 Task: Find connections with filter location Yoro with filter topic #likewith filter profile language English with filter current company Anglo American with filter school CGC College of Engineering, Landran with filter industry Maritime Transportation with filter service category Business Analytics with filter keywords title Product Manager
Action: Mouse moved to (467, 63)
Screenshot: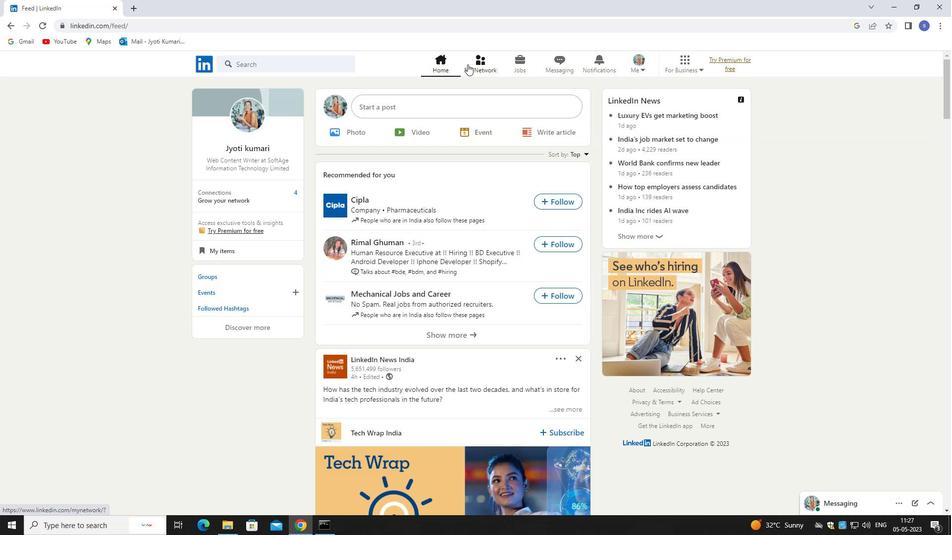 
Action: Mouse pressed left at (467, 63)
Screenshot: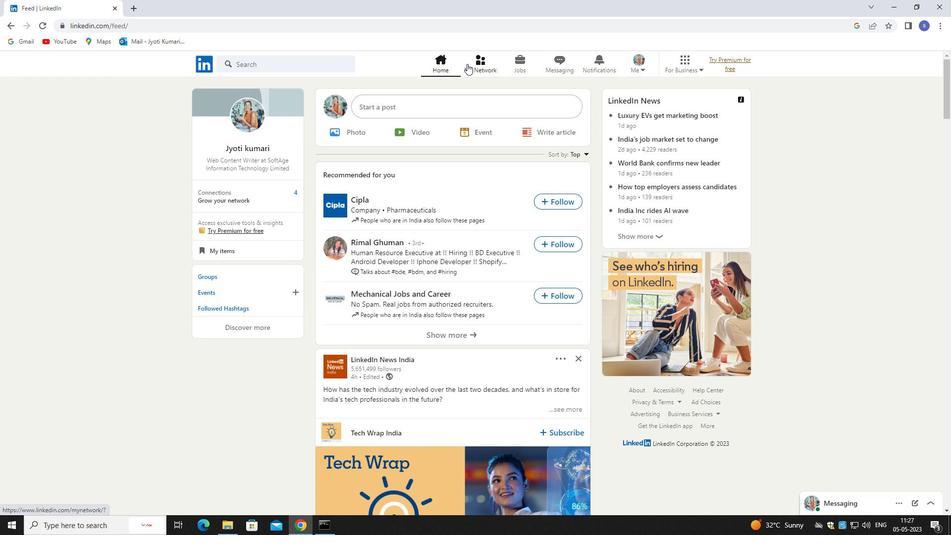 
Action: Mouse pressed left at (467, 63)
Screenshot: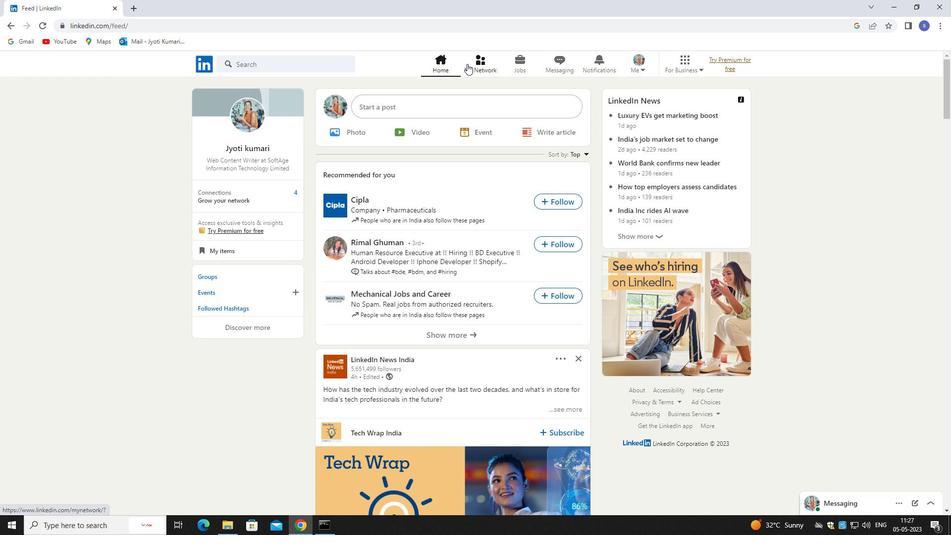 
Action: Mouse moved to (318, 122)
Screenshot: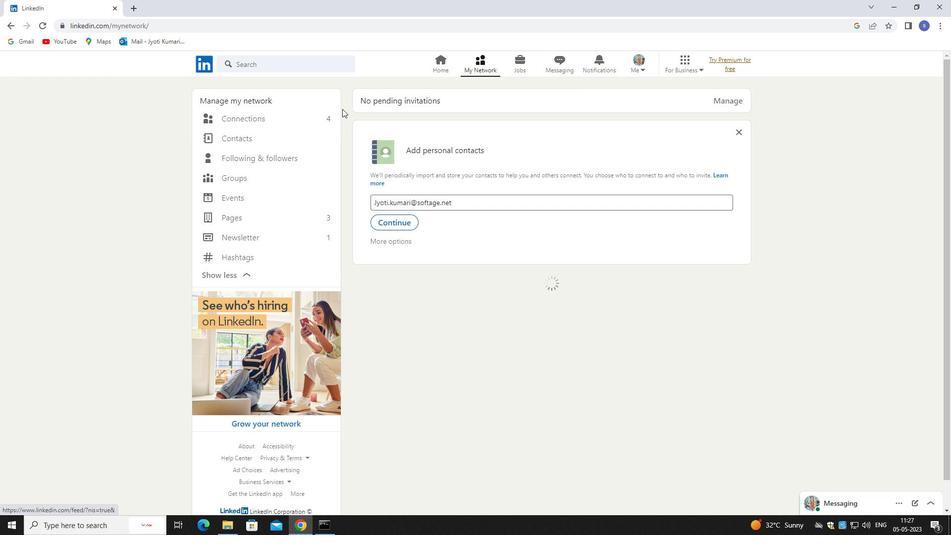 
Action: Mouse pressed left at (318, 122)
Screenshot: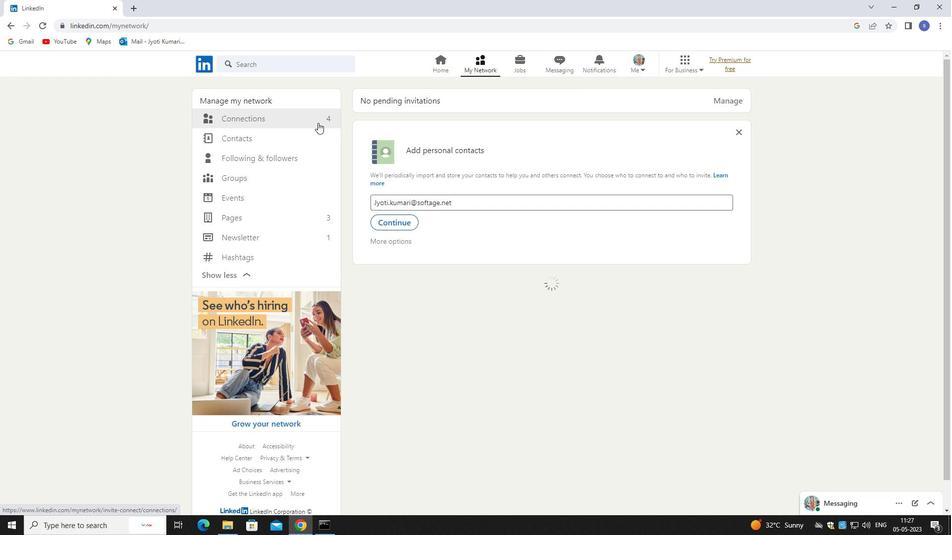 
Action: Mouse moved to (561, 117)
Screenshot: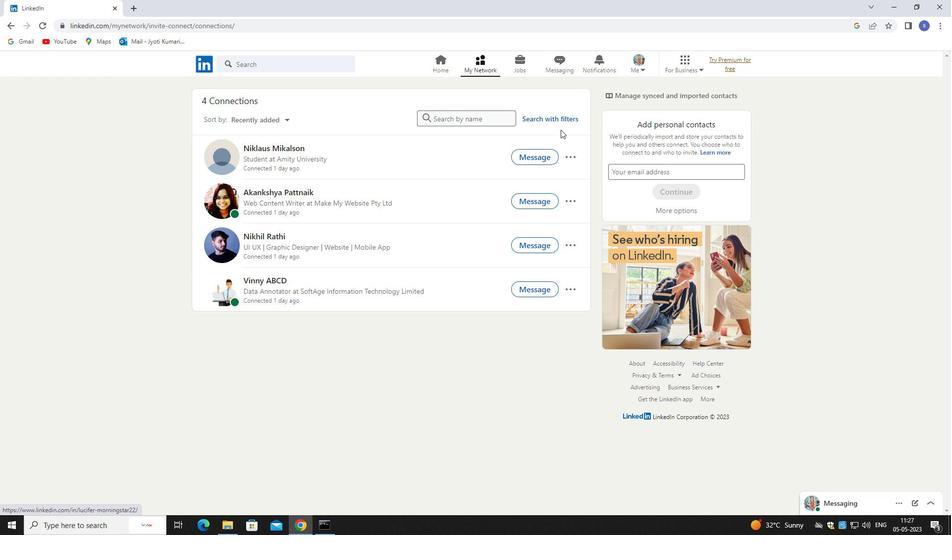 
Action: Mouse pressed left at (561, 117)
Screenshot: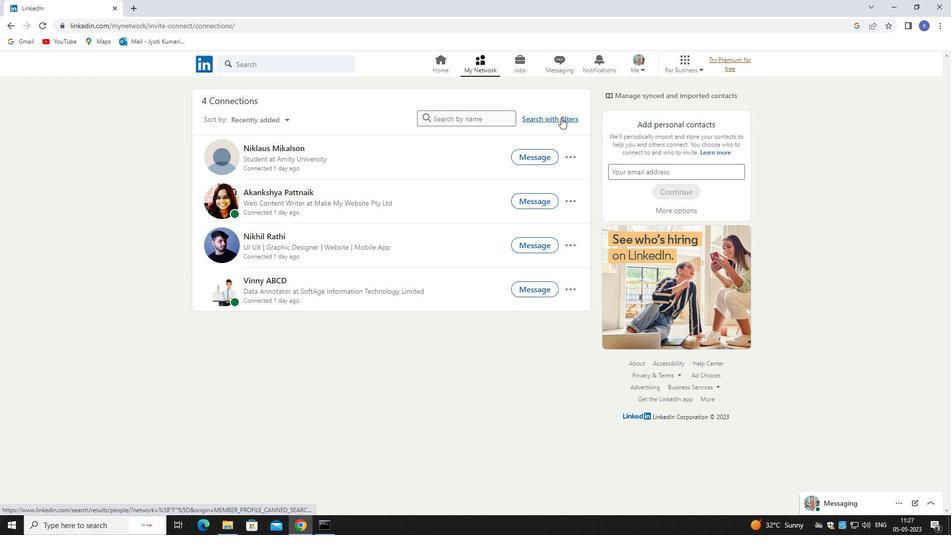 
Action: Mouse moved to (502, 89)
Screenshot: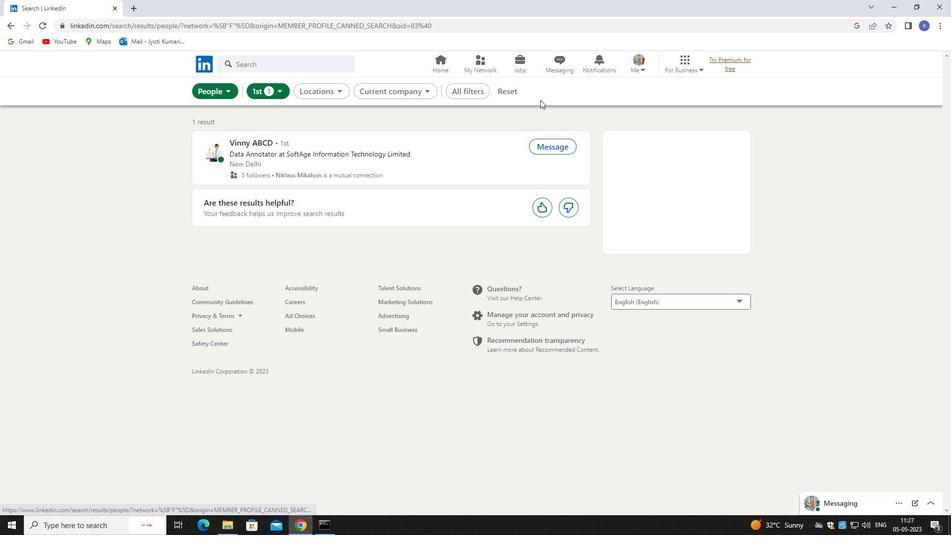 
Action: Mouse pressed left at (502, 89)
Screenshot: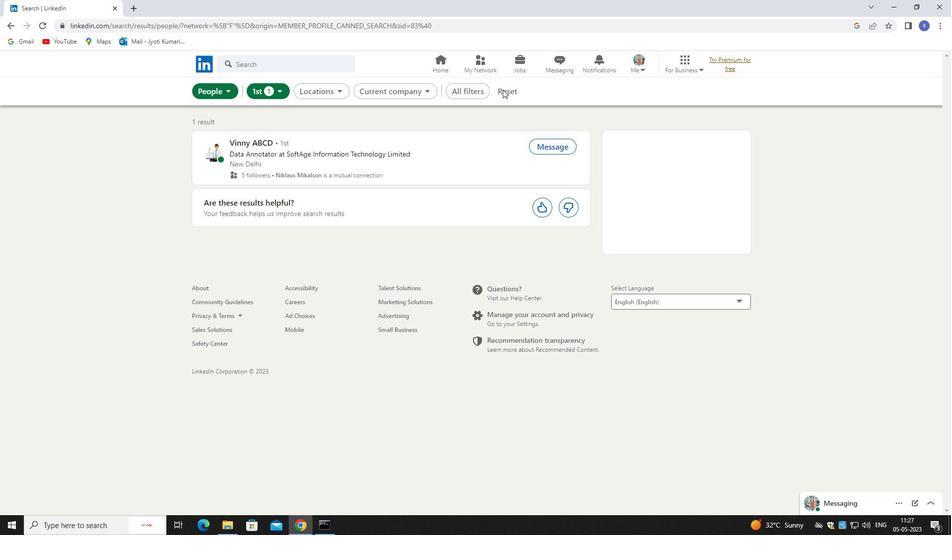 
Action: Mouse moved to (493, 89)
Screenshot: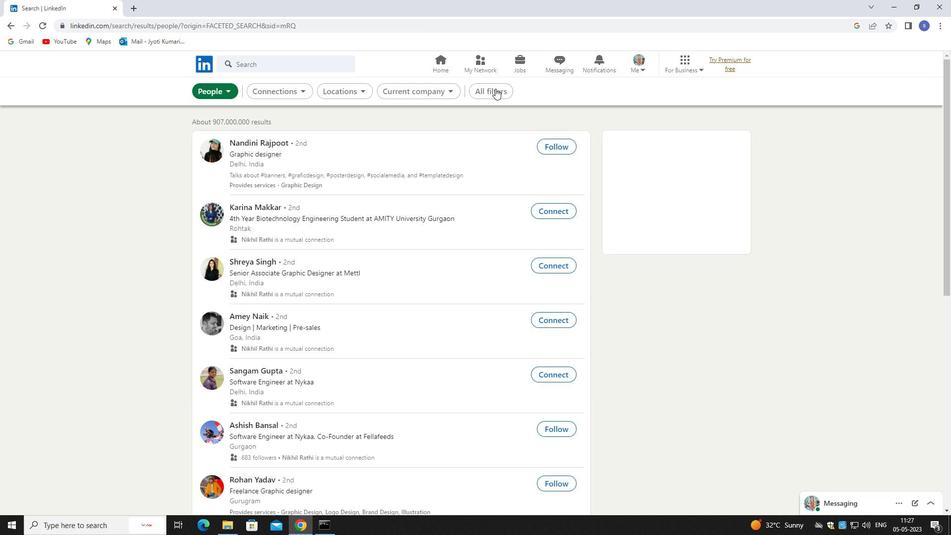 
Action: Mouse pressed left at (493, 89)
Screenshot: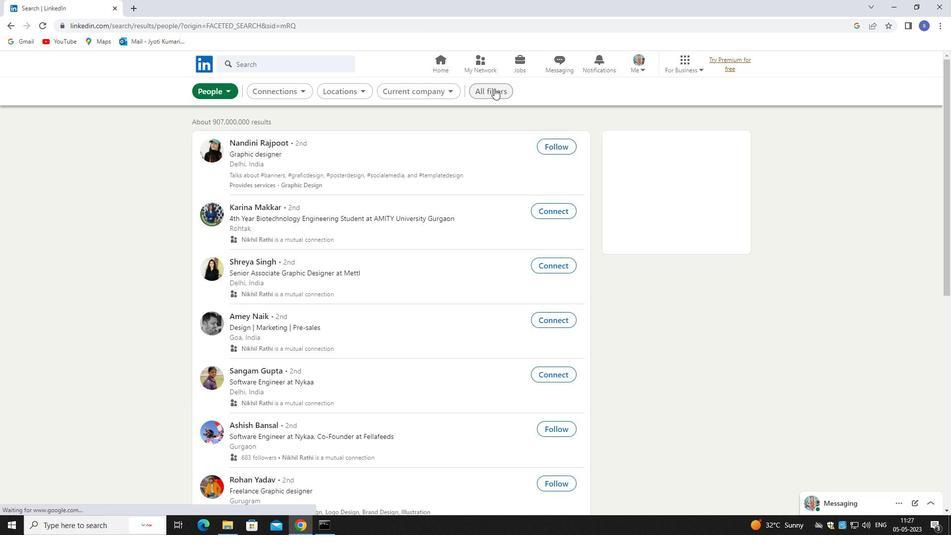 
Action: Mouse moved to (836, 388)
Screenshot: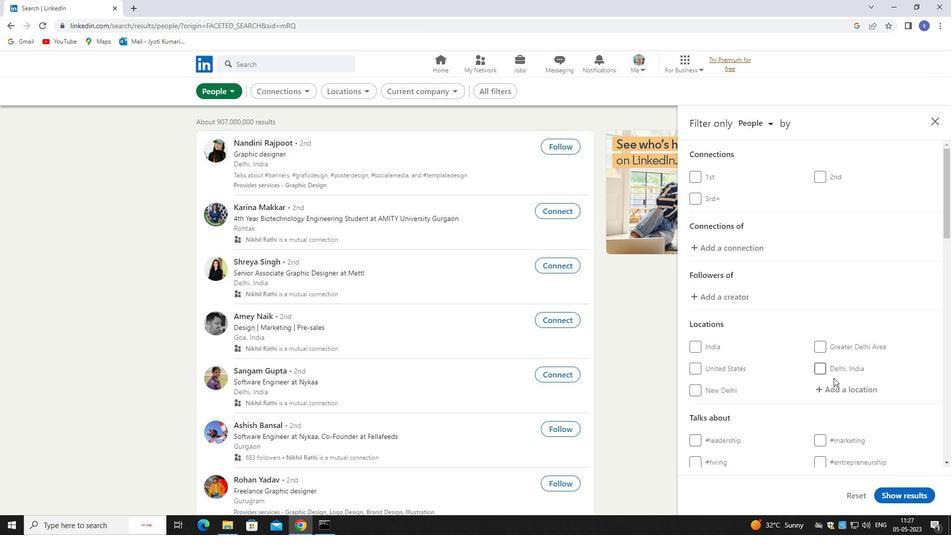 
Action: Mouse pressed left at (836, 388)
Screenshot: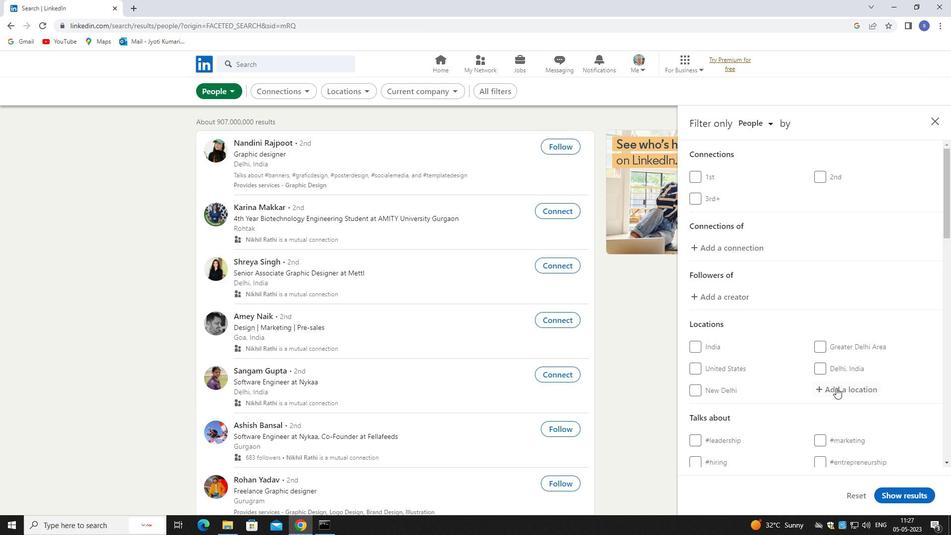 
Action: Mouse moved to (837, 390)
Screenshot: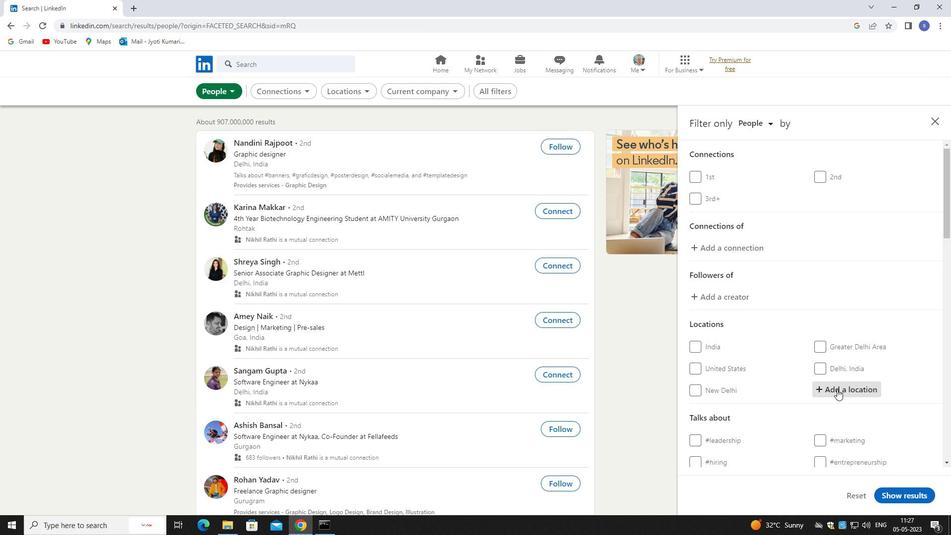 
Action: Key pressed yoro
Screenshot: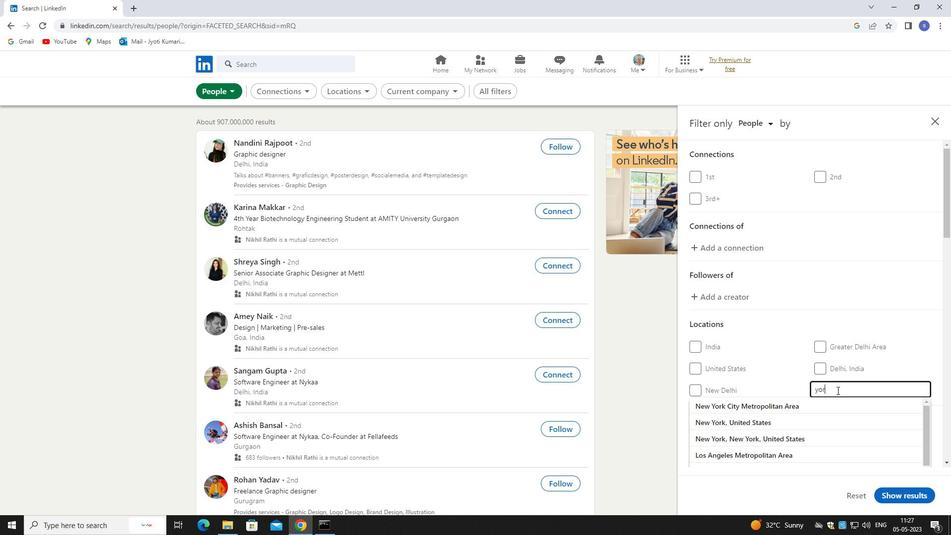 
Action: Mouse moved to (834, 409)
Screenshot: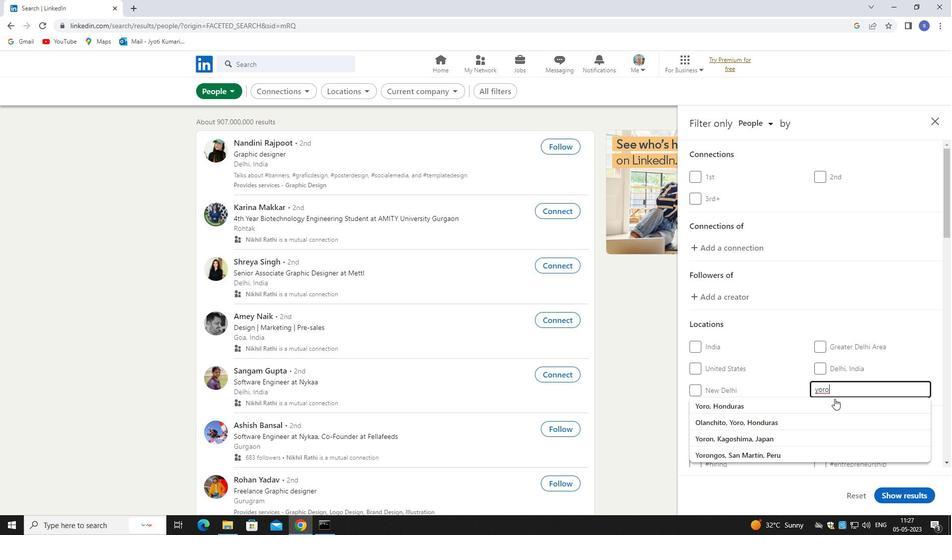 
Action: Mouse pressed left at (834, 409)
Screenshot: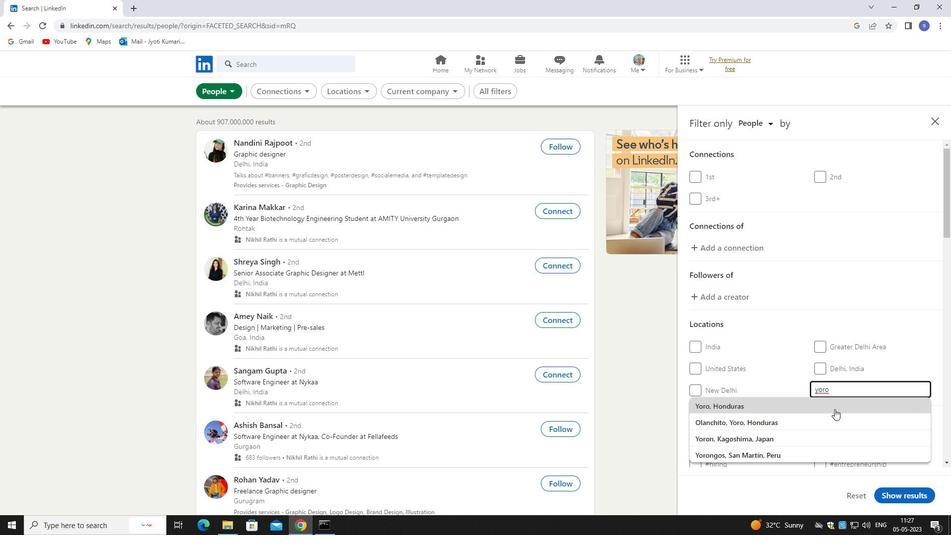 
Action: Mouse scrolled (834, 408) with delta (0, 0)
Screenshot: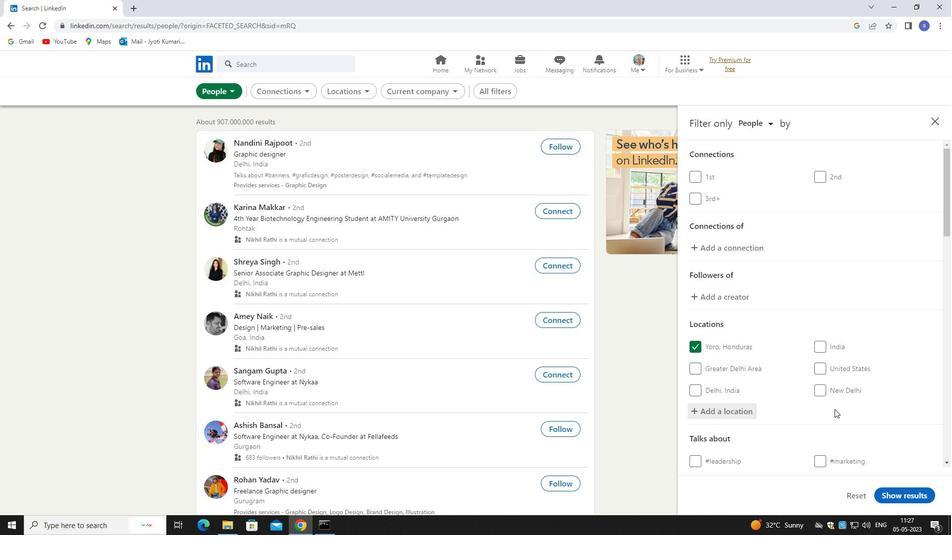 
Action: Mouse scrolled (834, 408) with delta (0, 0)
Screenshot: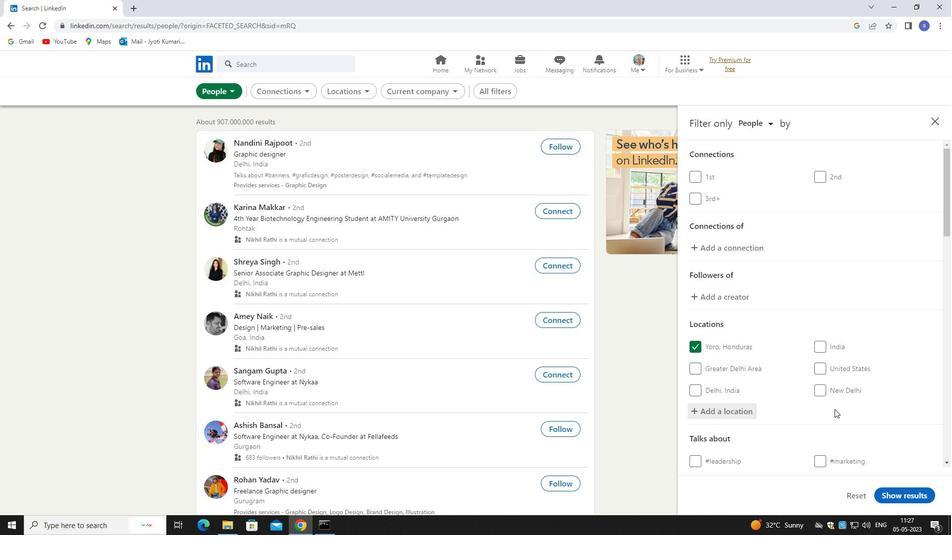 
Action: Mouse moved to (835, 407)
Screenshot: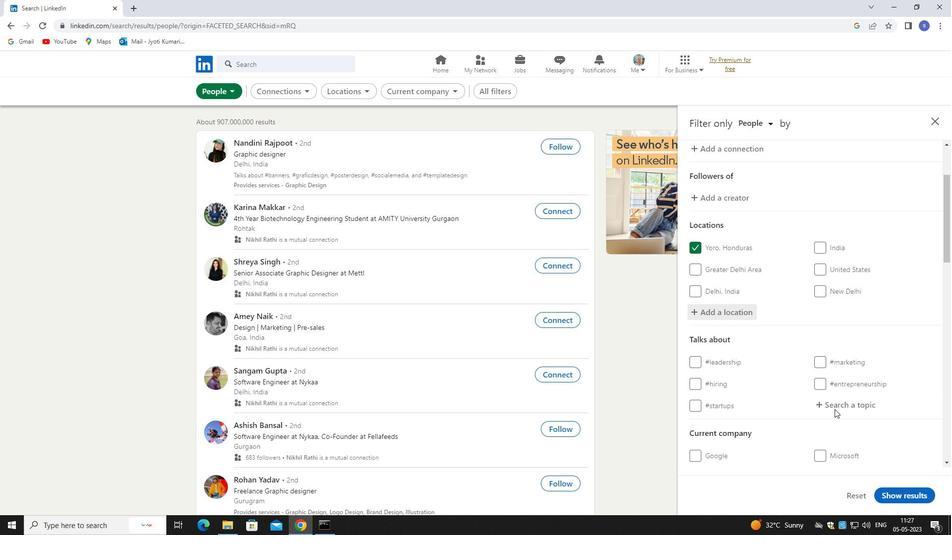 
Action: Mouse pressed left at (835, 407)
Screenshot: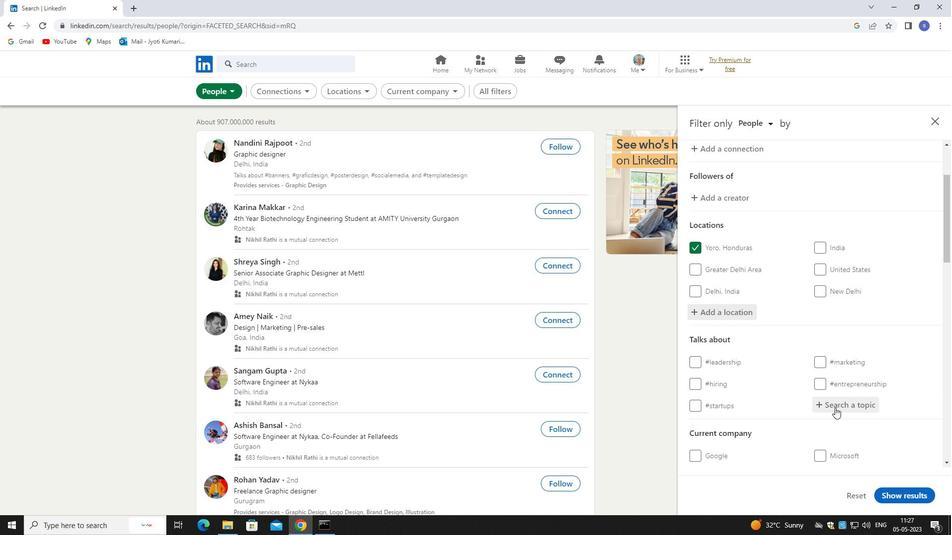 
Action: Key pressed like
Screenshot: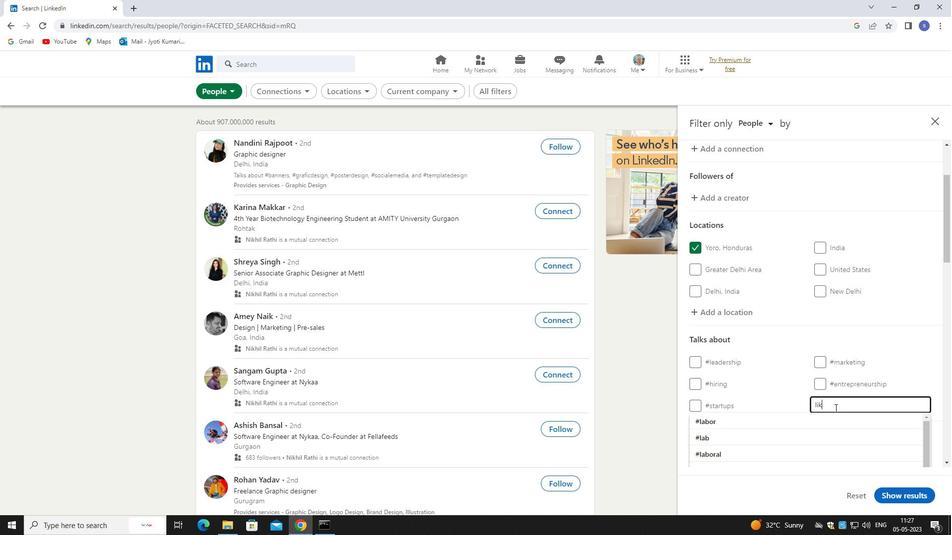 
Action: Mouse moved to (824, 416)
Screenshot: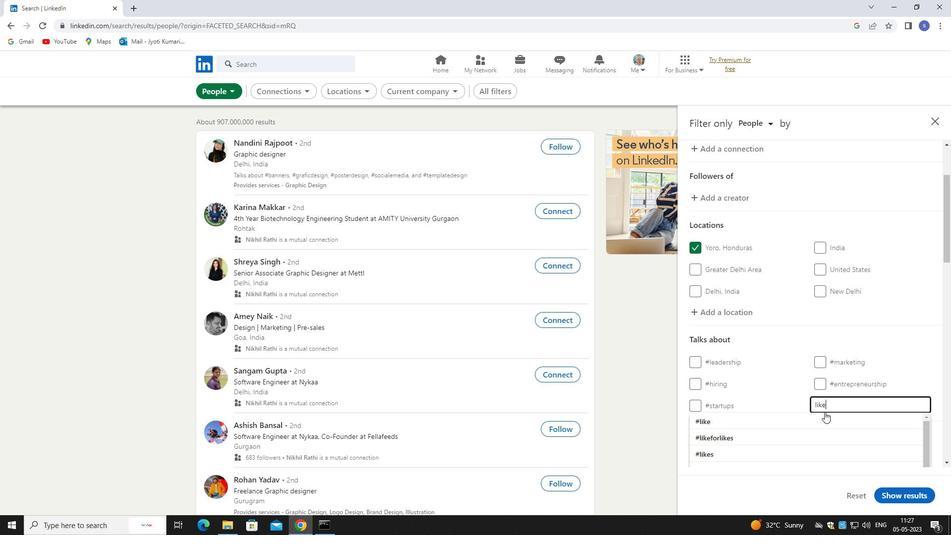 
Action: Mouse pressed left at (824, 416)
Screenshot: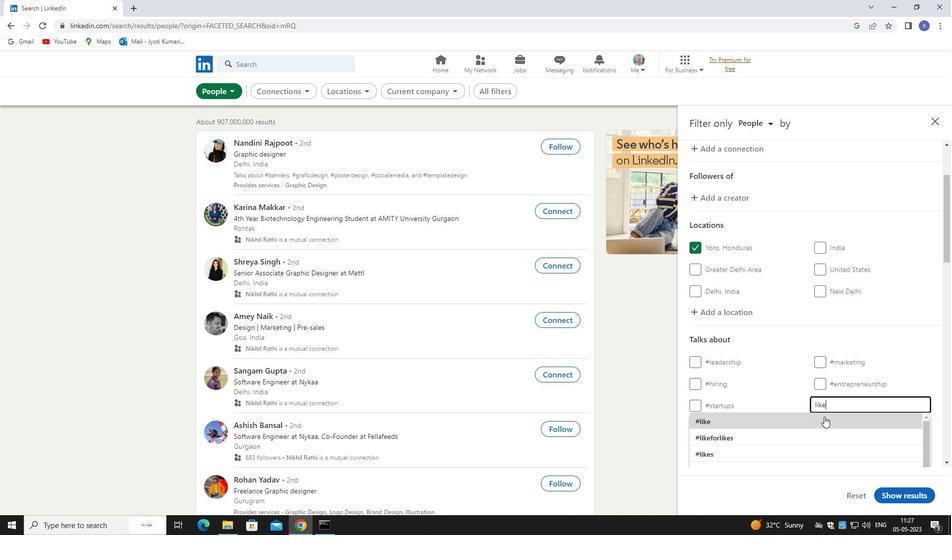 
Action: Mouse scrolled (824, 416) with delta (0, 0)
Screenshot: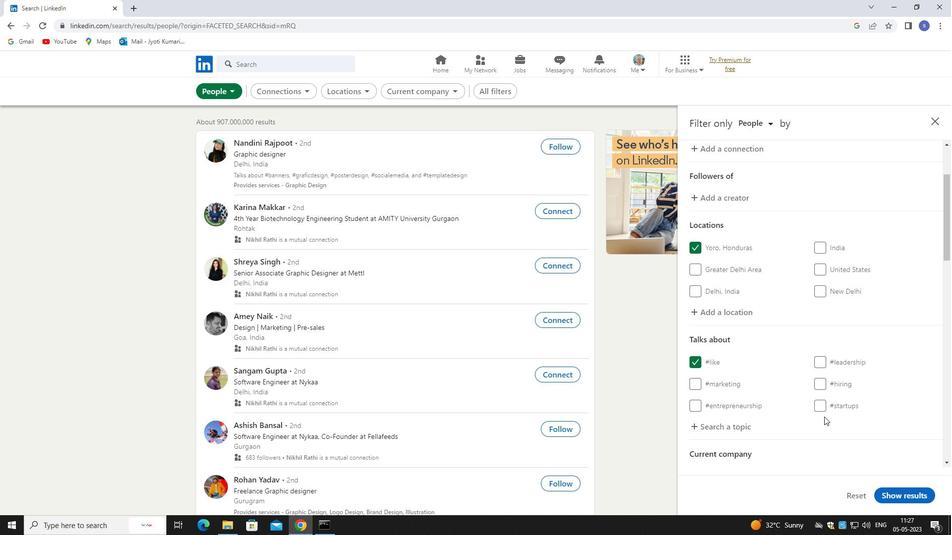 
Action: Mouse scrolled (824, 416) with delta (0, 0)
Screenshot: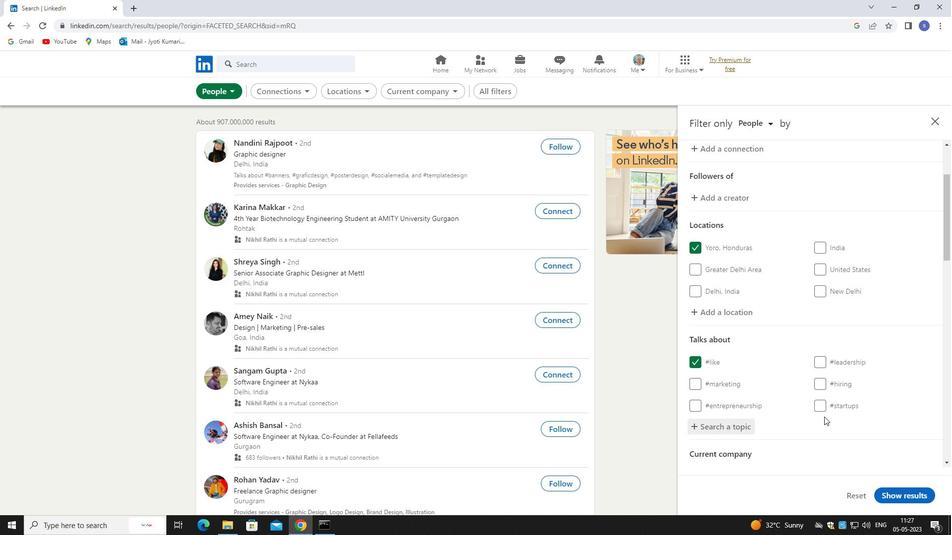
Action: Mouse scrolled (824, 416) with delta (0, 0)
Screenshot: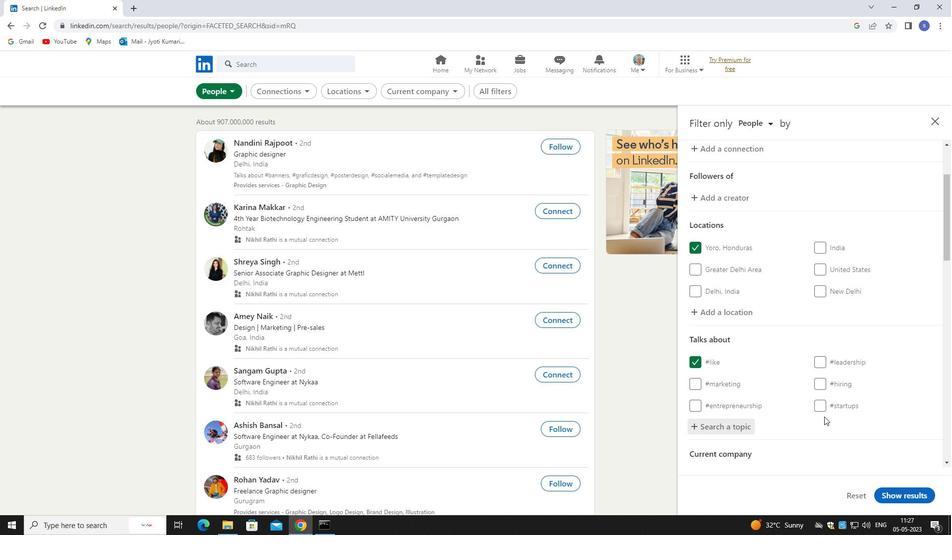 
Action: Mouse scrolled (824, 416) with delta (0, 0)
Screenshot: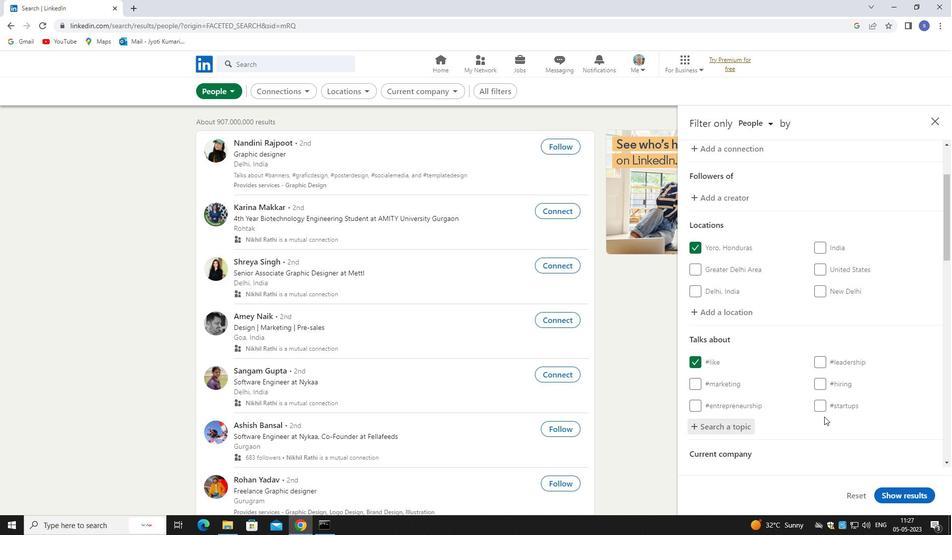 
Action: Mouse scrolled (824, 416) with delta (0, 0)
Screenshot: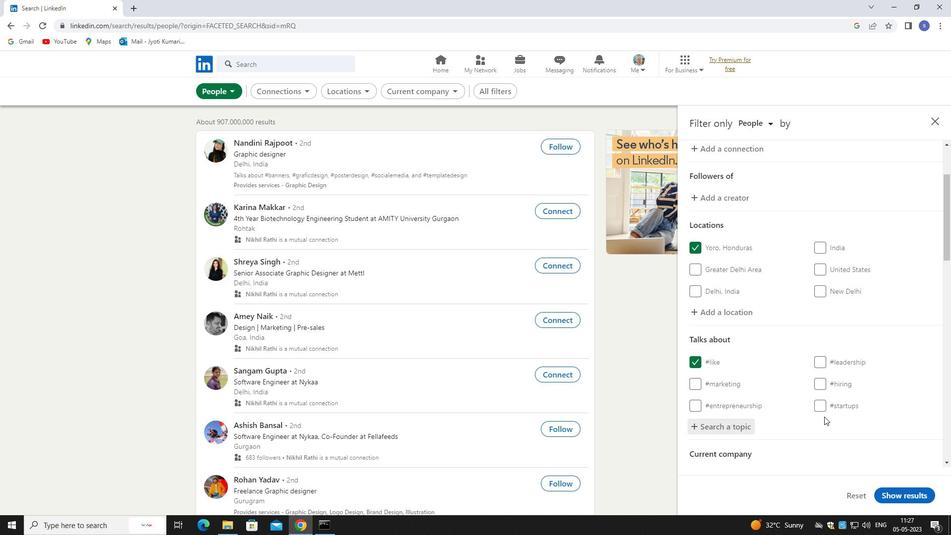 
Action: Mouse moved to (864, 271)
Screenshot: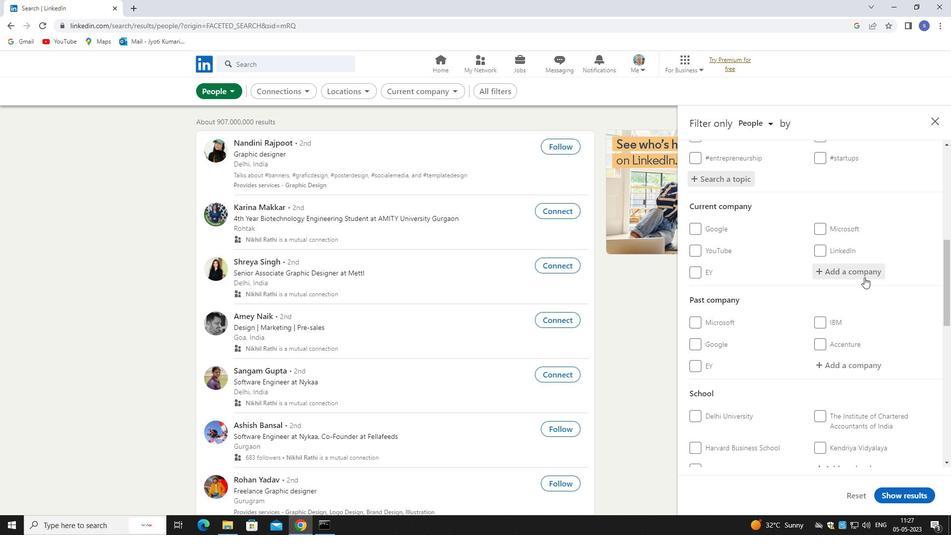 
Action: Mouse pressed left at (864, 271)
Screenshot: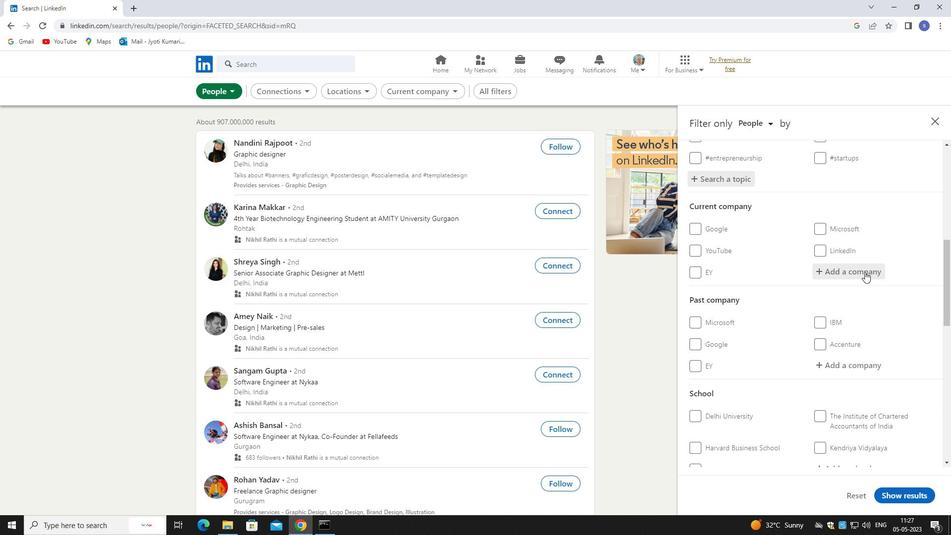 
Action: Key pressed anglo
Screenshot: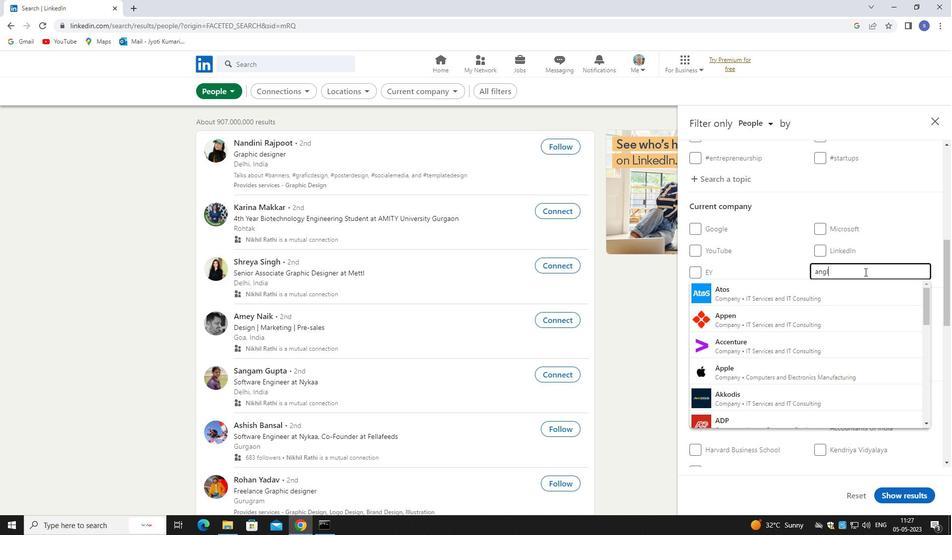 
Action: Mouse moved to (863, 296)
Screenshot: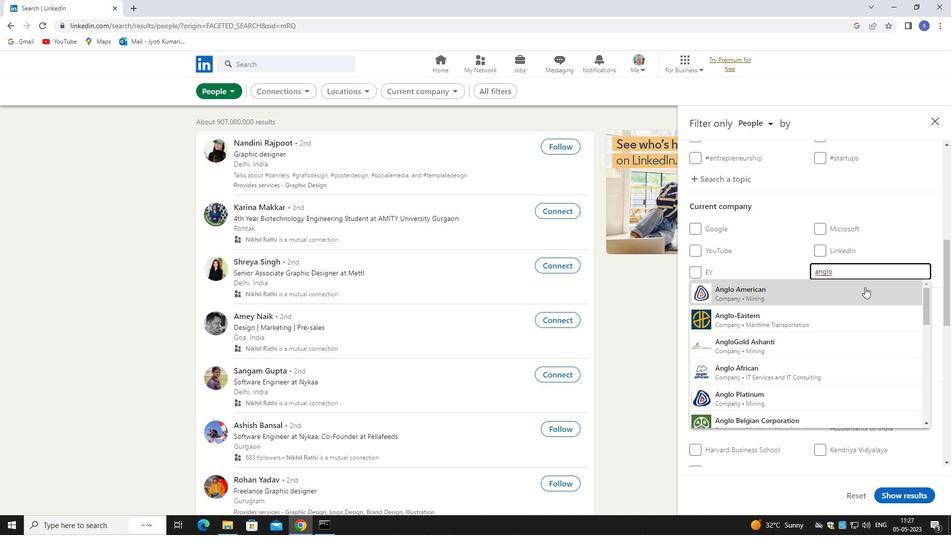 
Action: Mouse pressed left at (863, 296)
Screenshot: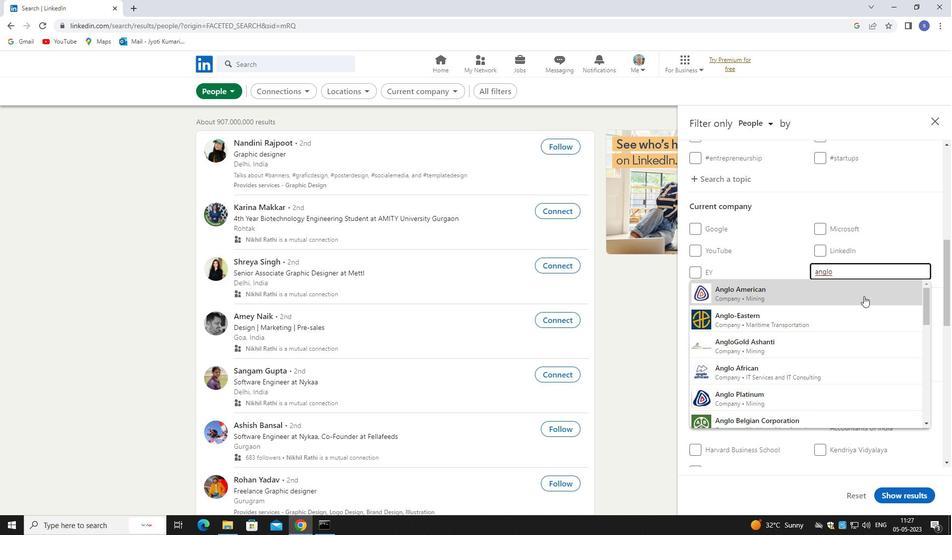 
Action: Mouse moved to (860, 296)
Screenshot: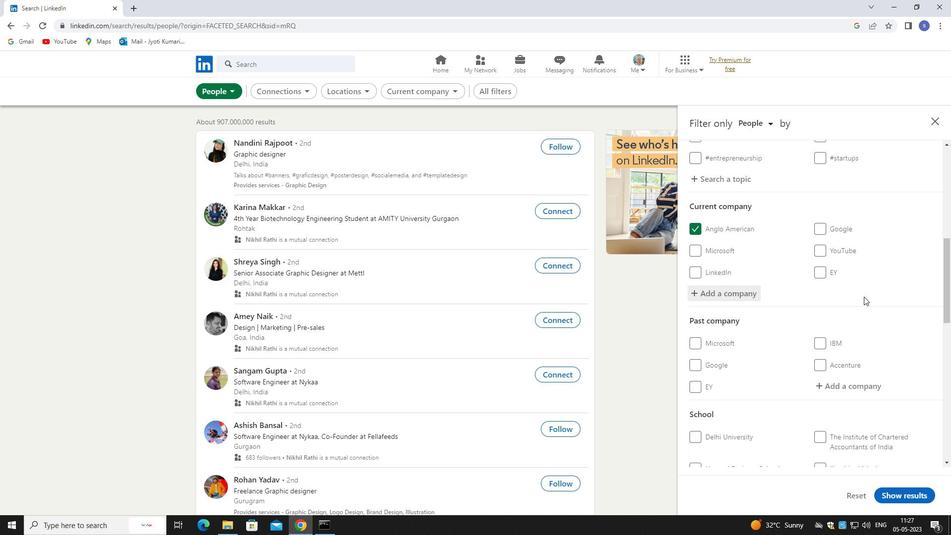 
Action: Mouse scrolled (860, 296) with delta (0, 0)
Screenshot: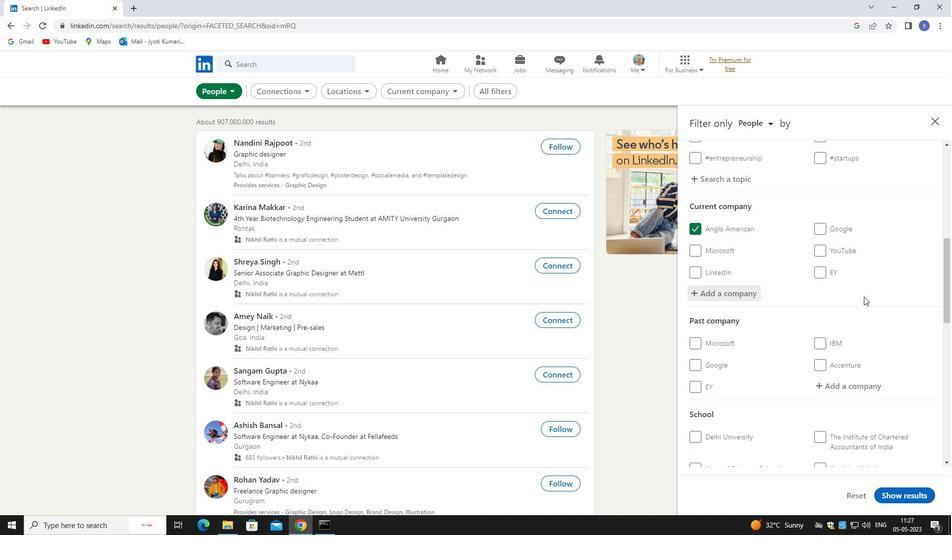 
Action: Mouse scrolled (860, 296) with delta (0, 0)
Screenshot: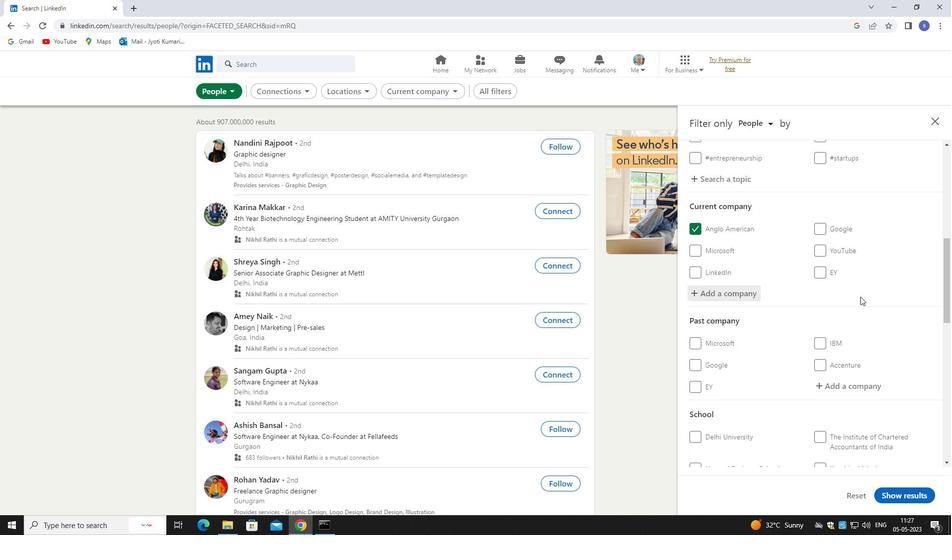 
Action: Mouse moved to (859, 303)
Screenshot: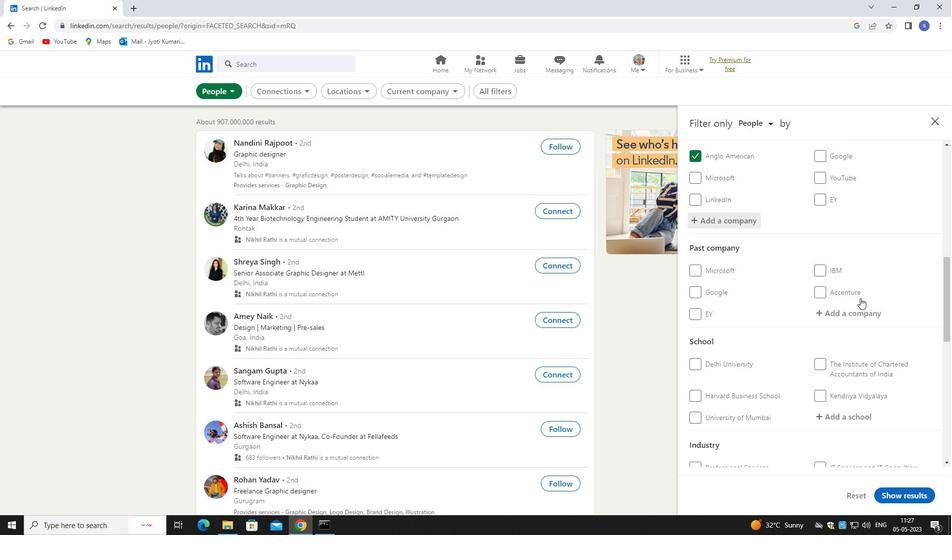
Action: Mouse scrolled (859, 302) with delta (0, 0)
Screenshot: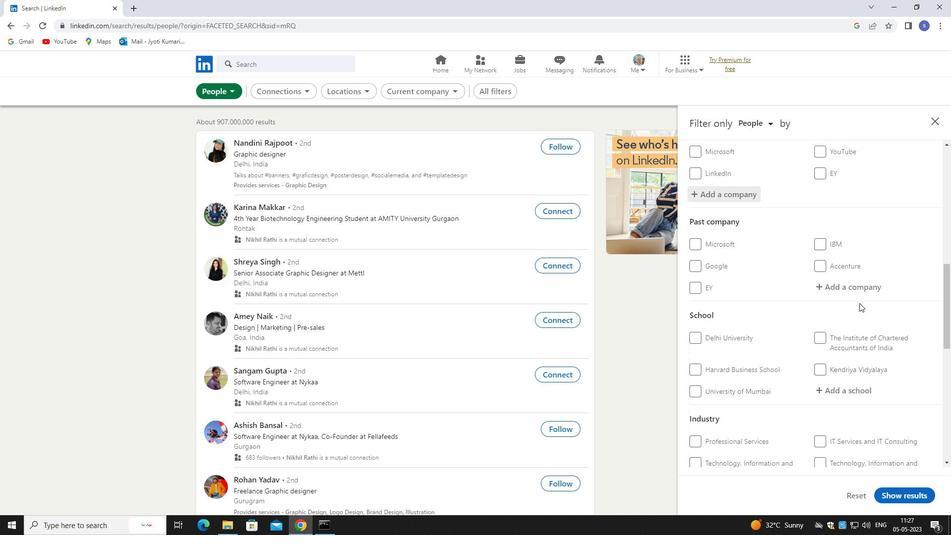 
Action: Mouse moved to (858, 305)
Screenshot: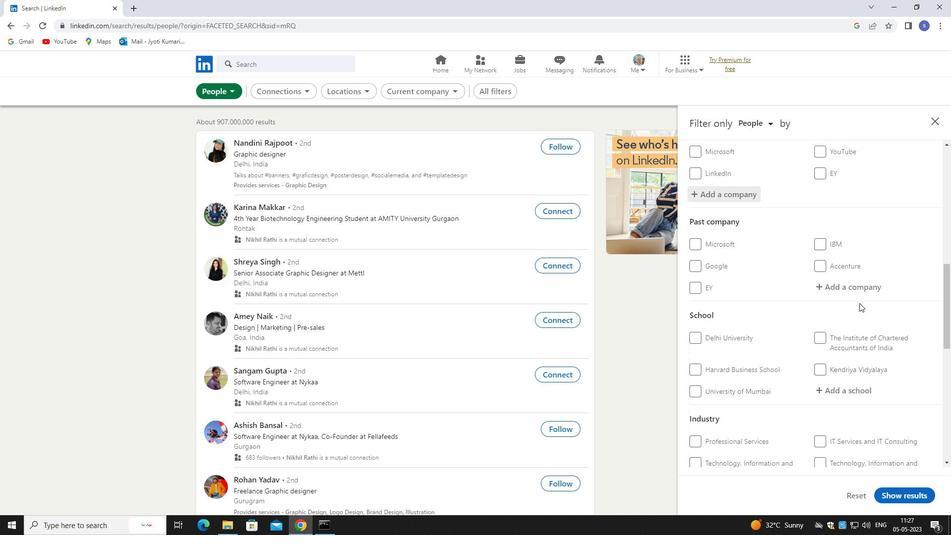 
Action: Mouse scrolled (858, 305) with delta (0, 0)
Screenshot: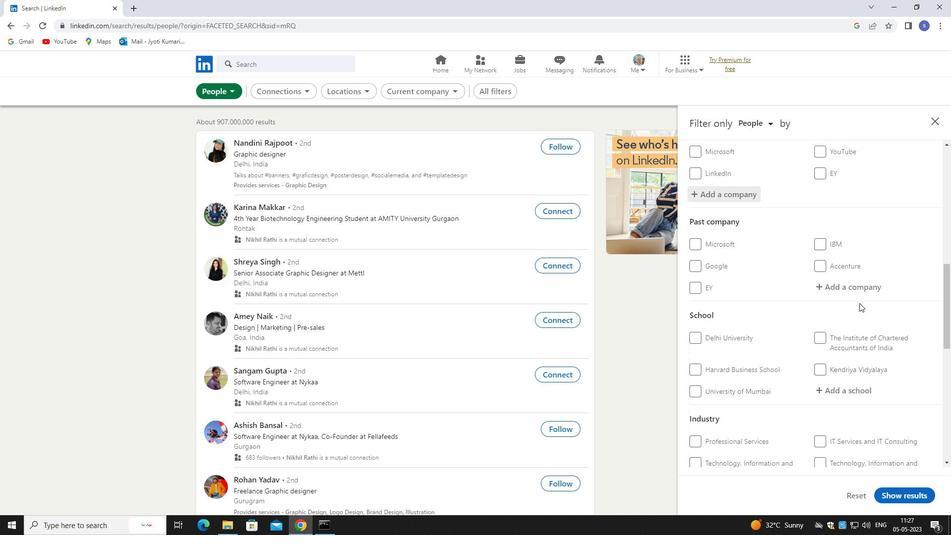 
Action: Mouse moved to (853, 295)
Screenshot: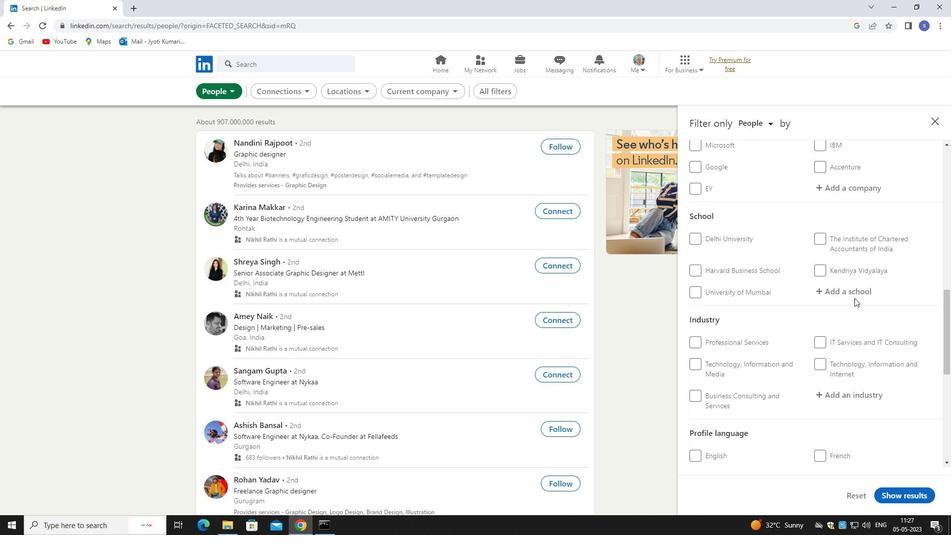 
Action: Mouse pressed left at (853, 295)
Screenshot: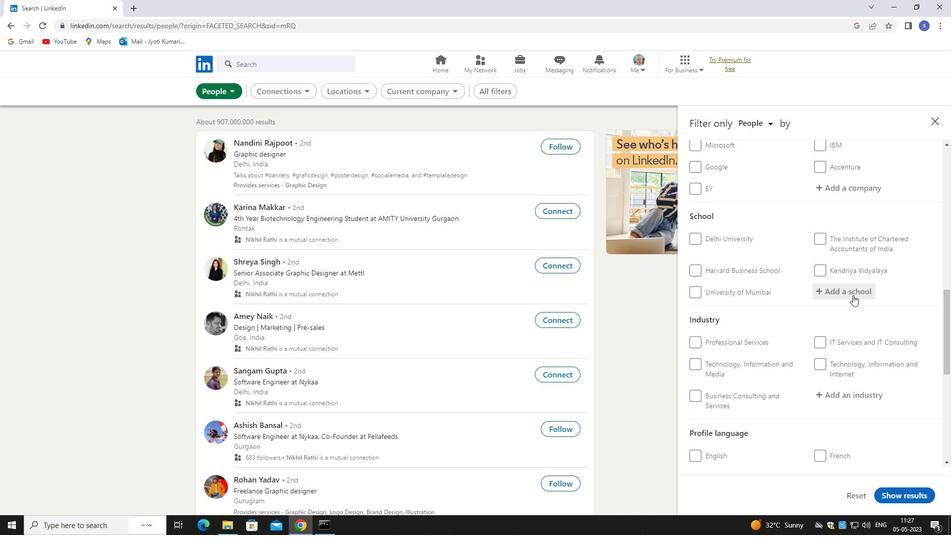 
Action: Mouse moved to (846, 291)
Screenshot: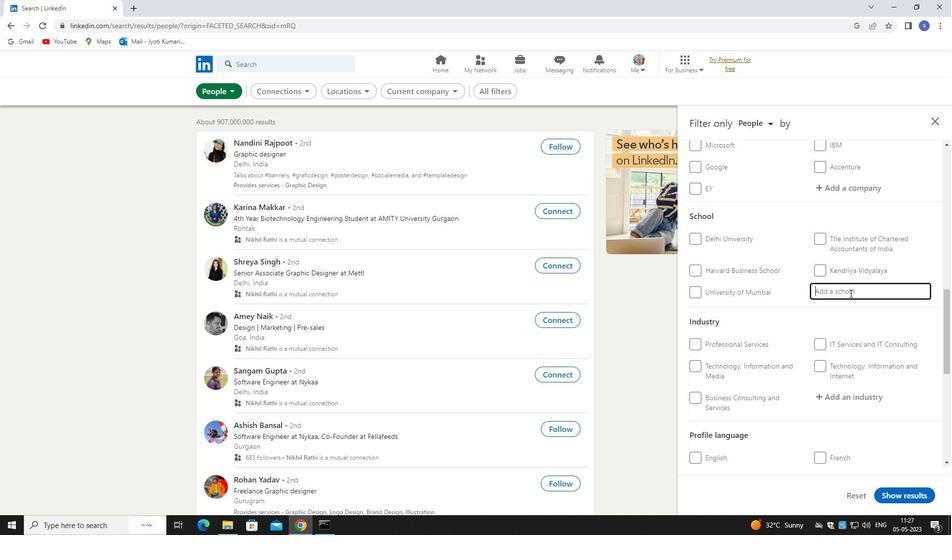 
Action: Key pressed cgc
Screenshot: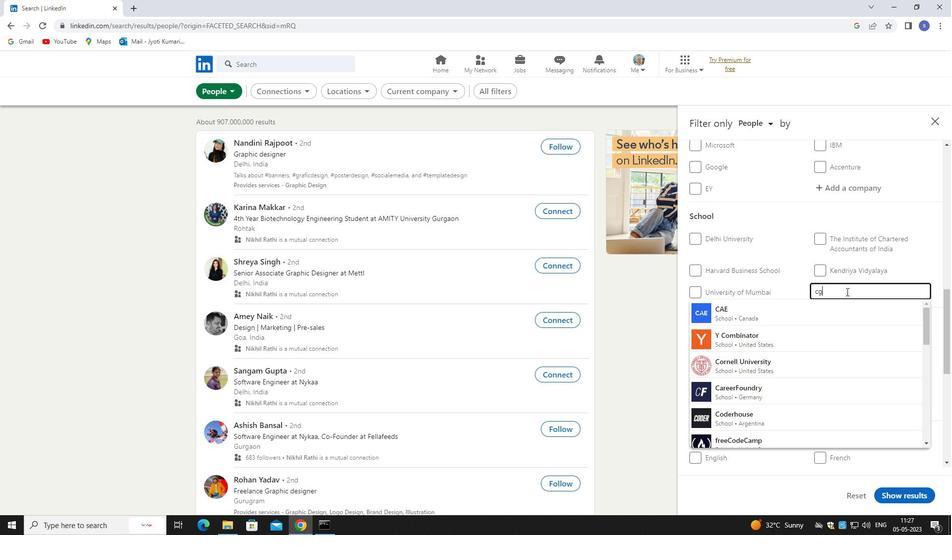 
Action: Mouse moved to (845, 334)
Screenshot: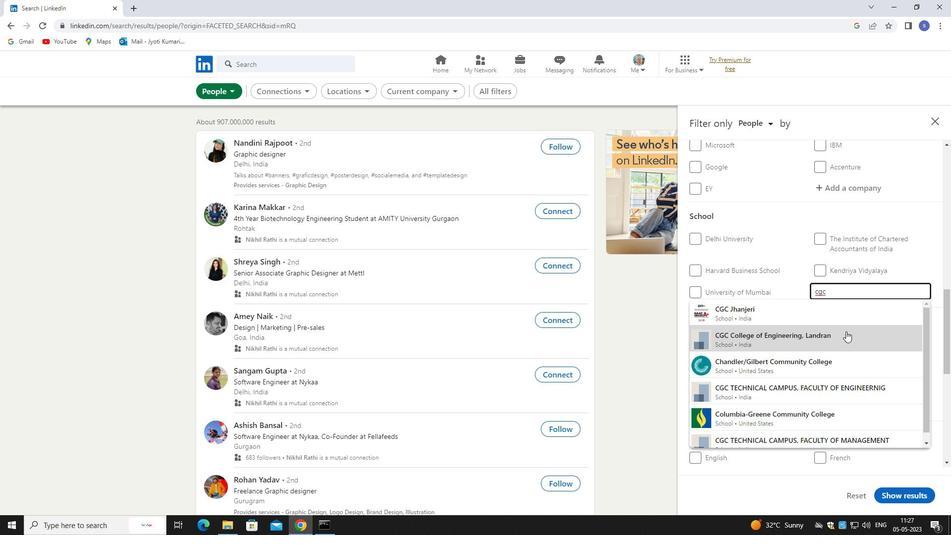 
Action: Mouse pressed left at (845, 334)
Screenshot: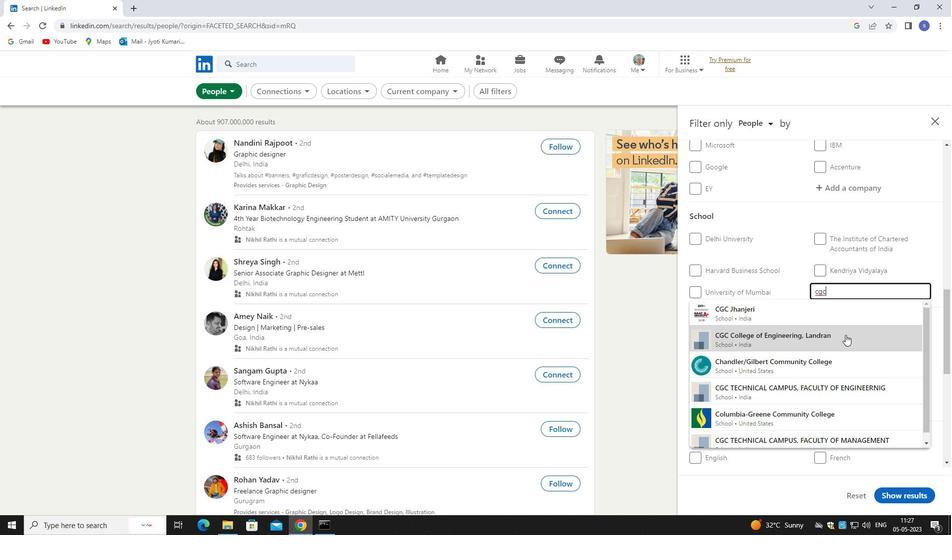 
Action: Mouse scrolled (845, 334) with delta (0, 0)
Screenshot: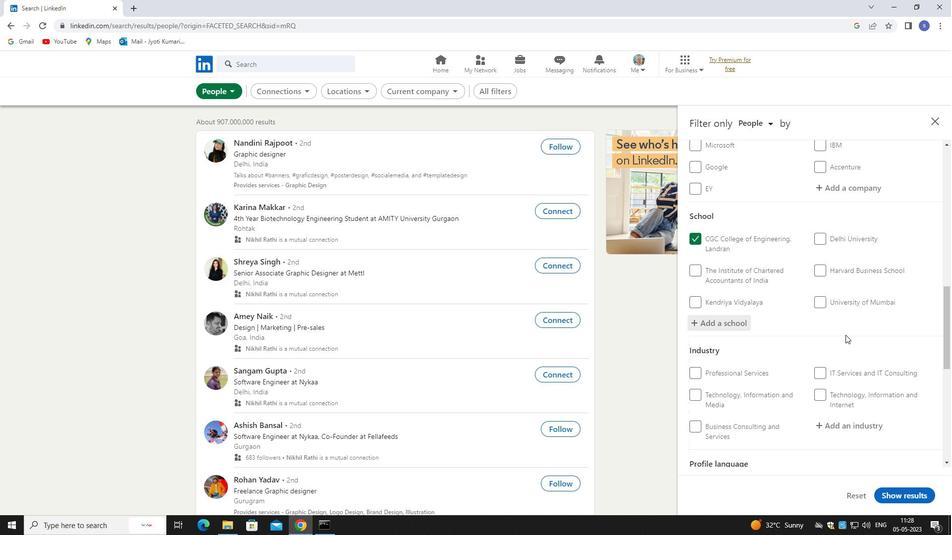 
Action: Mouse scrolled (845, 334) with delta (0, 0)
Screenshot: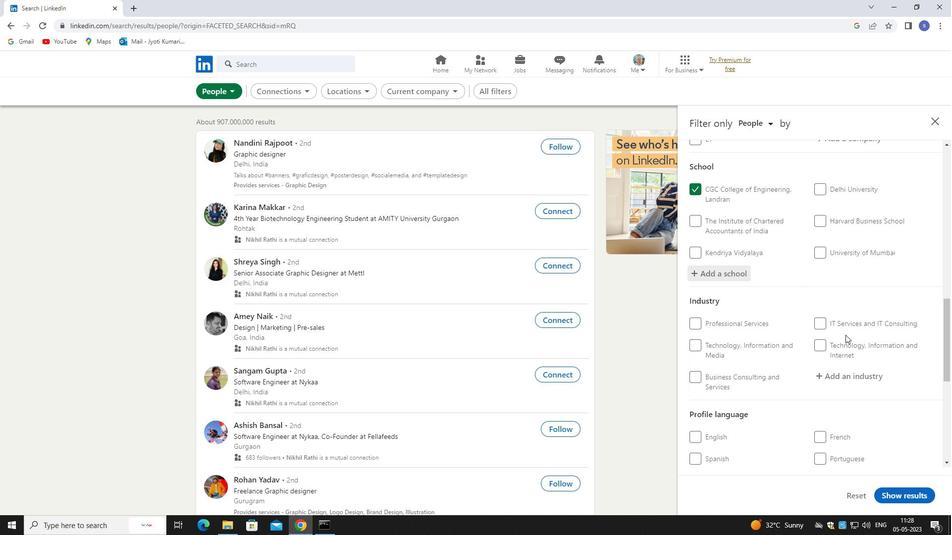 
Action: Mouse scrolled (845, 334) with delta (0, 0)
Screenshot: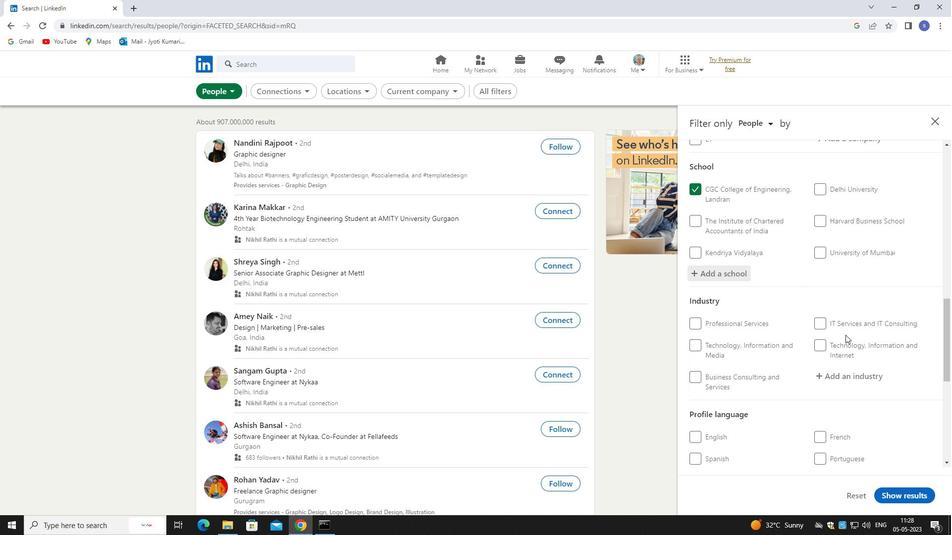
Action: Mouse moved to (874, 272)
Screenshot: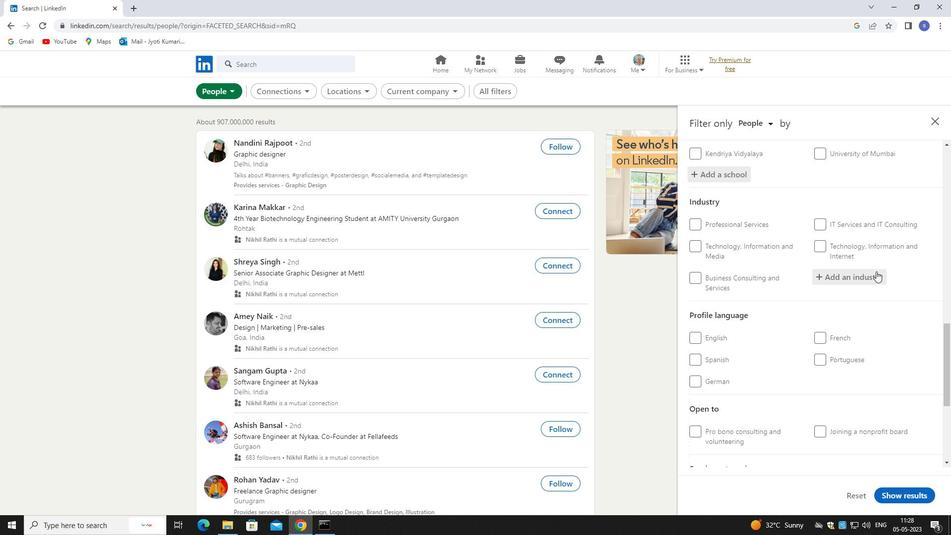 
Action: Mouse pressed left at (874, 272)
Screenshot: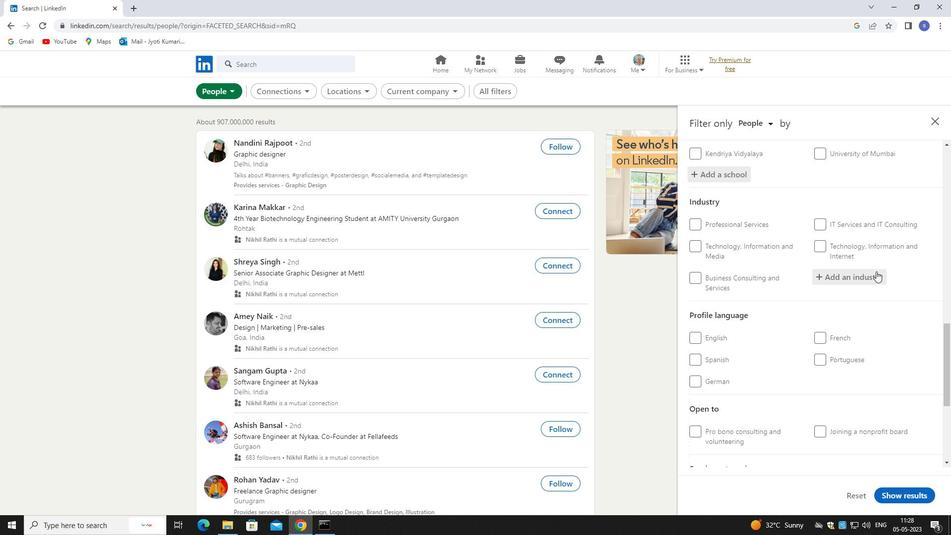 
Action: Mouse moved to (872, 273)
Screenshot: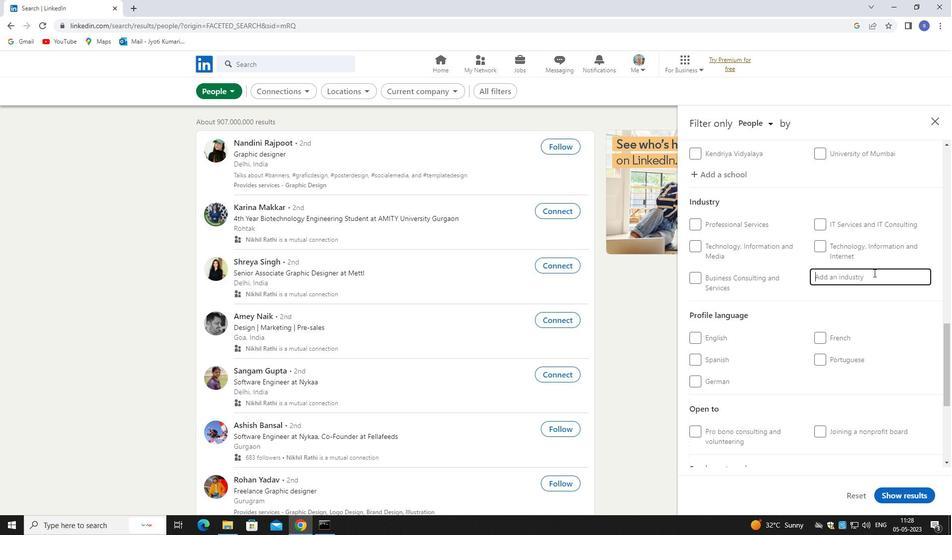 
Action: Key pressed marti<Key.backspace><Key.backspace>it
Screenshot: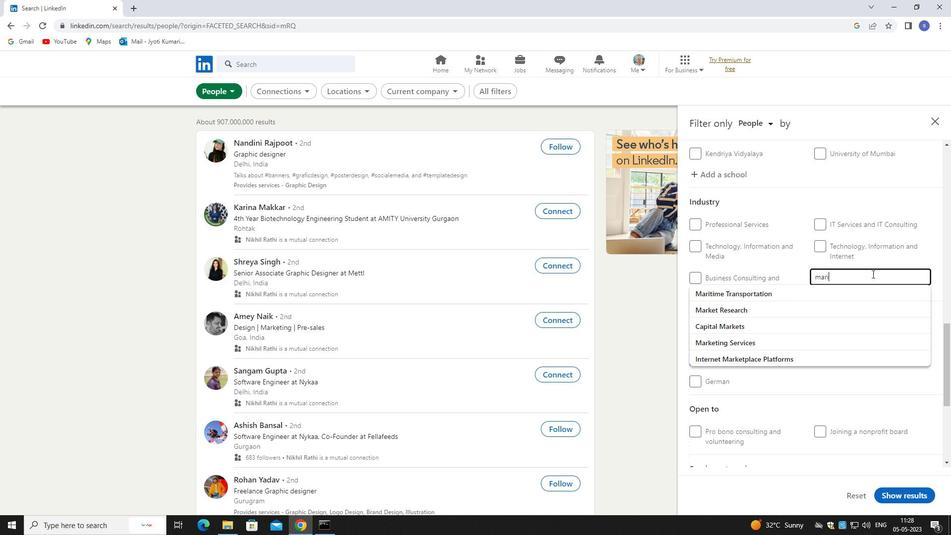 
Action: Mouse moved to (831, 291)
Screenshot: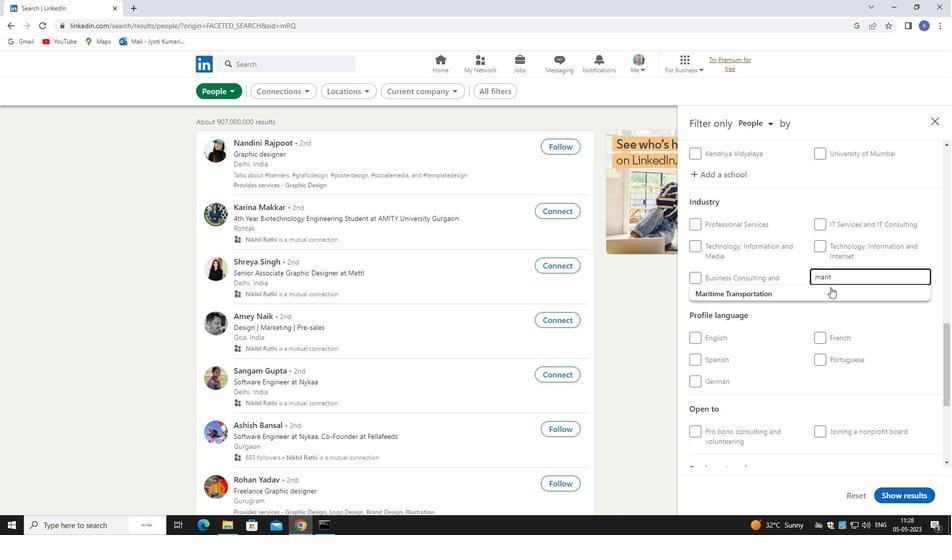 
Action: Mouse pressed left at (831, 291)
Screenshot: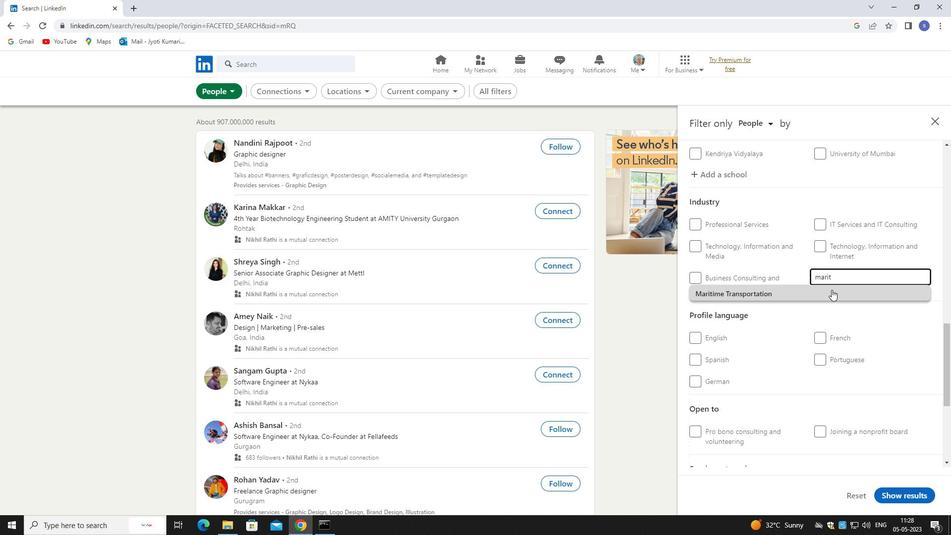 
Action: Mouse scrolled (831, 290) with delta (0, 0)
Screenshot: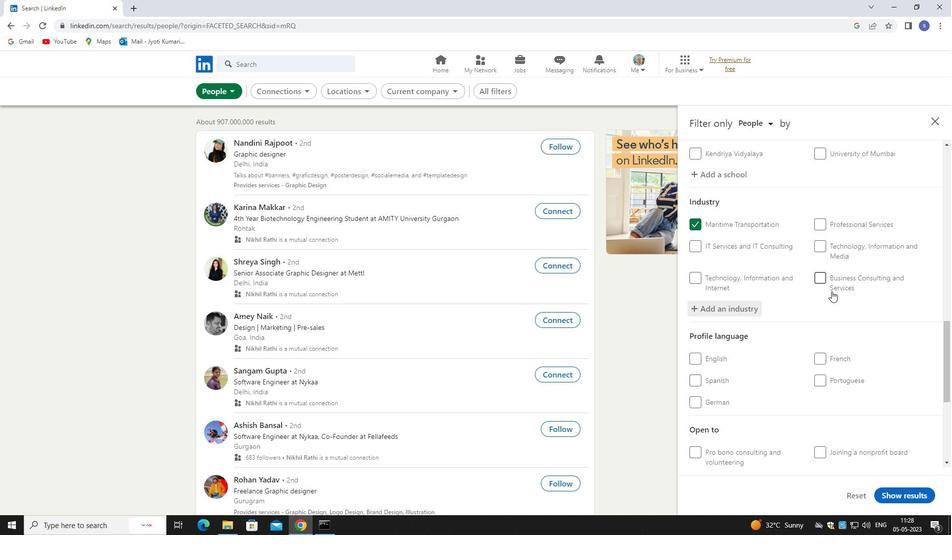 
Action: Mouse scrolled (831, 290) with delta (0, 0)
Screenshot: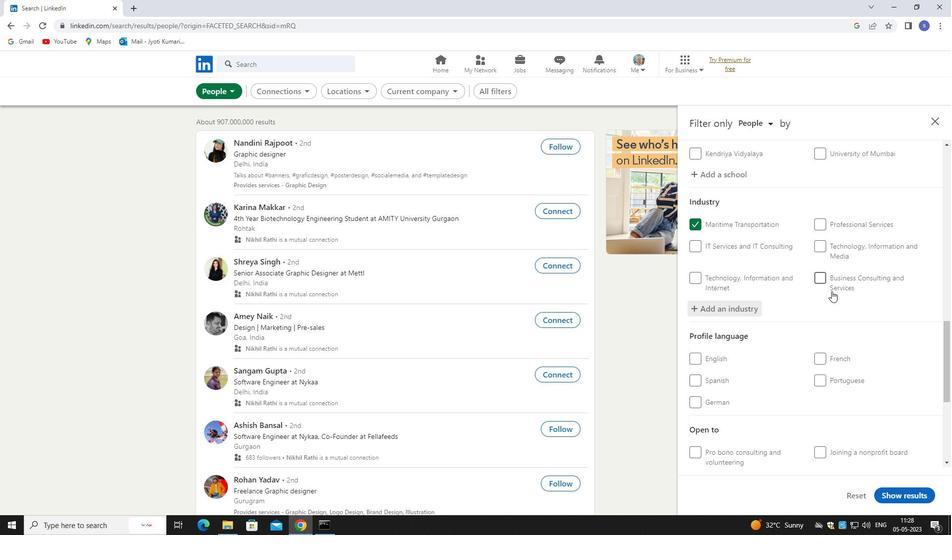 
Action: Mouse moved to (845, 456)
Screenshot: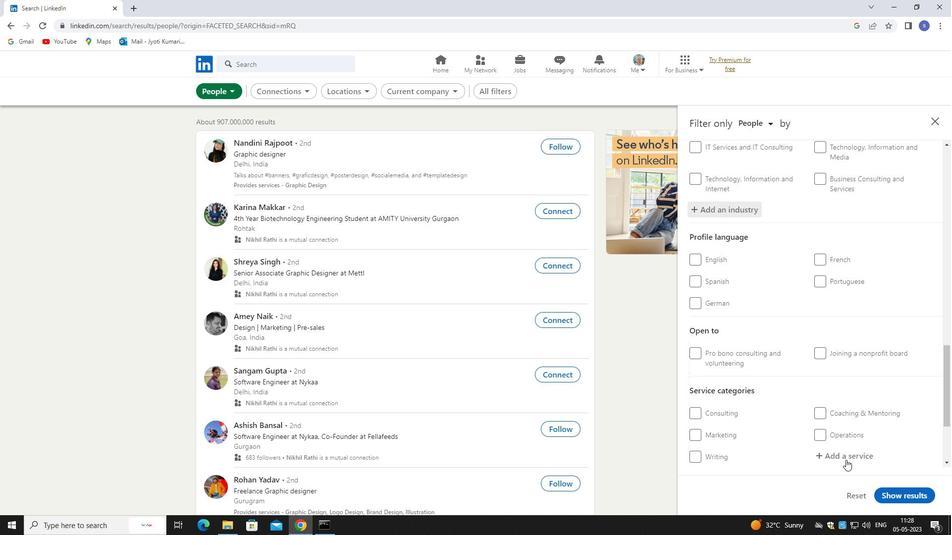 
Action: Mouse pressed left at (845, 456)
Screenshot: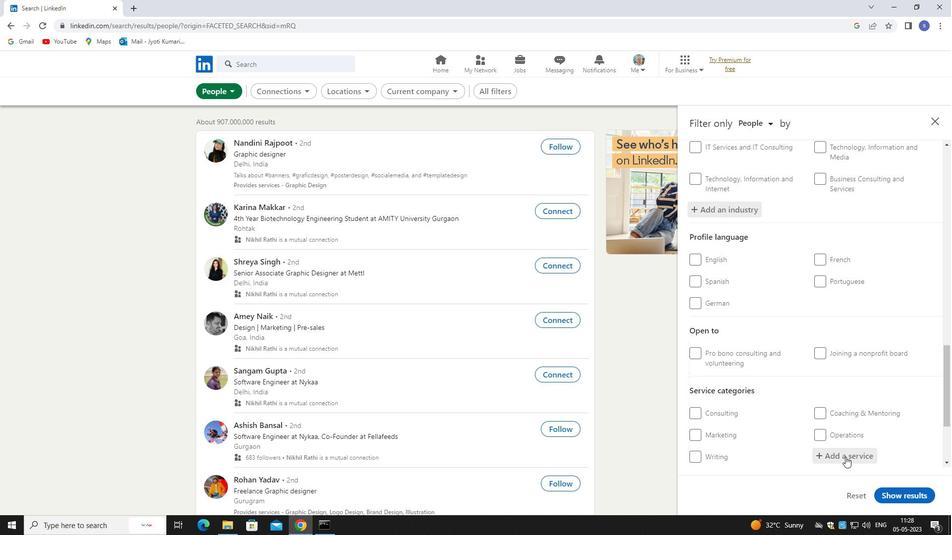 
Action: Key pressed business
Screenshot: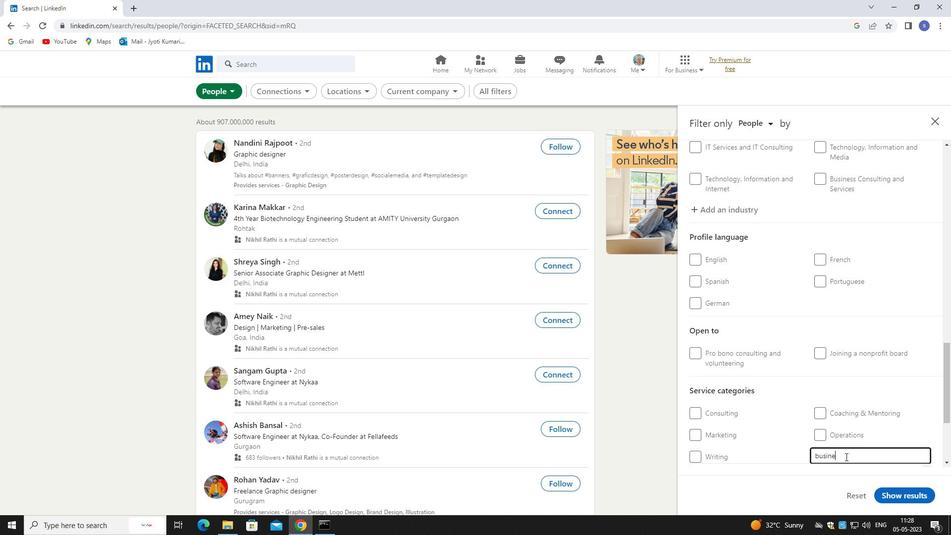 
Action: Mouse moved to (842, 454)
Screenshot: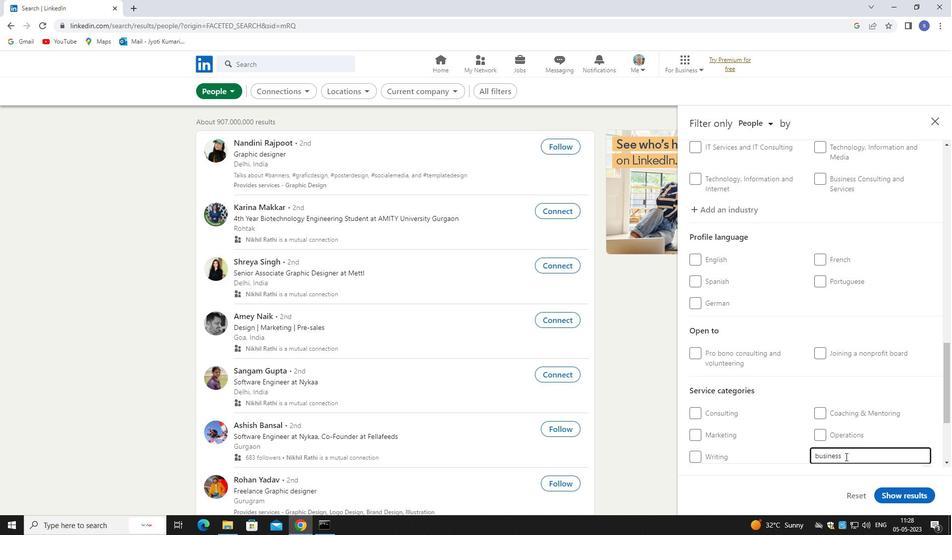 
Action: Mouse scrolled (842, 453) with delta (0, 0)
Screenshot: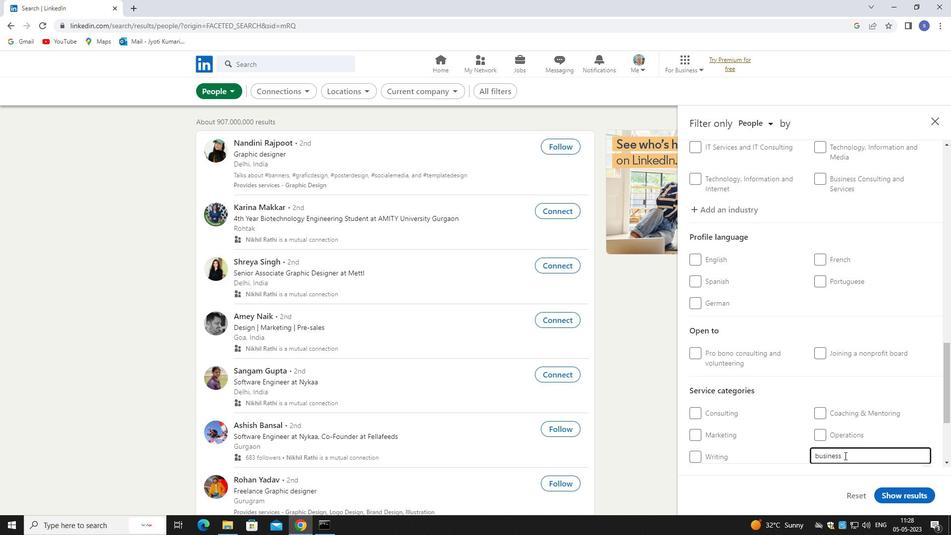 
Action: Mouse scrolled (842, 453) with delta (0, 0)
Screenshot: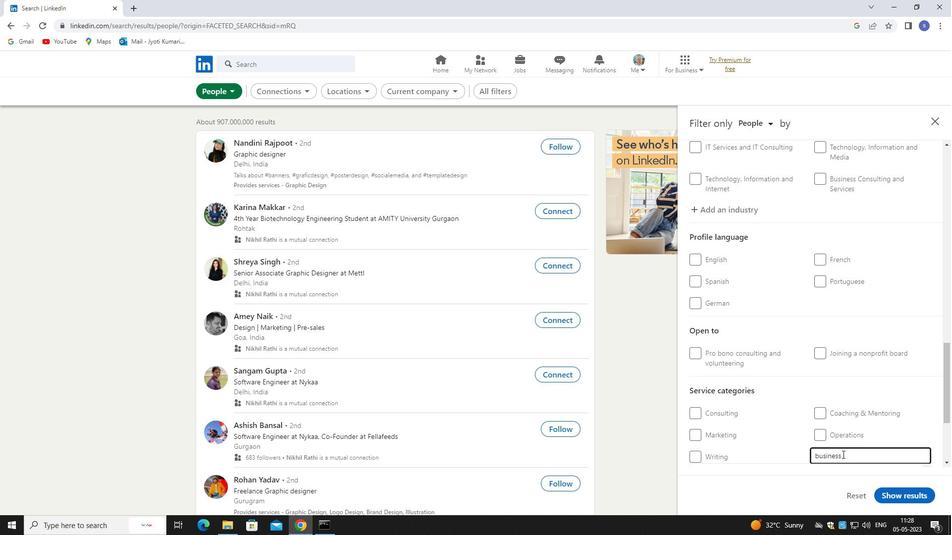 
Action: Mouse scrolled (842, 453) with delta (0, 0)
Screenshot: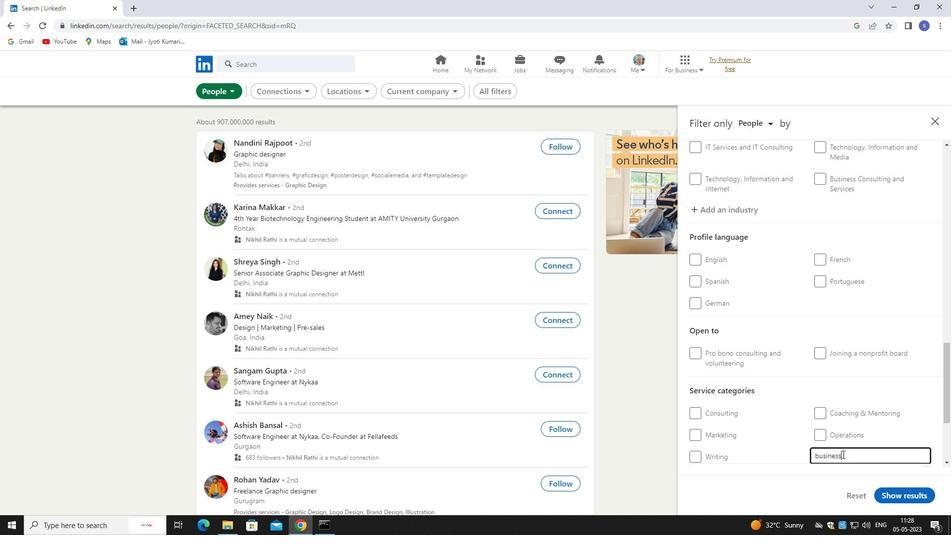 
Action: Mouse moved to (828, 345)
Screenshot: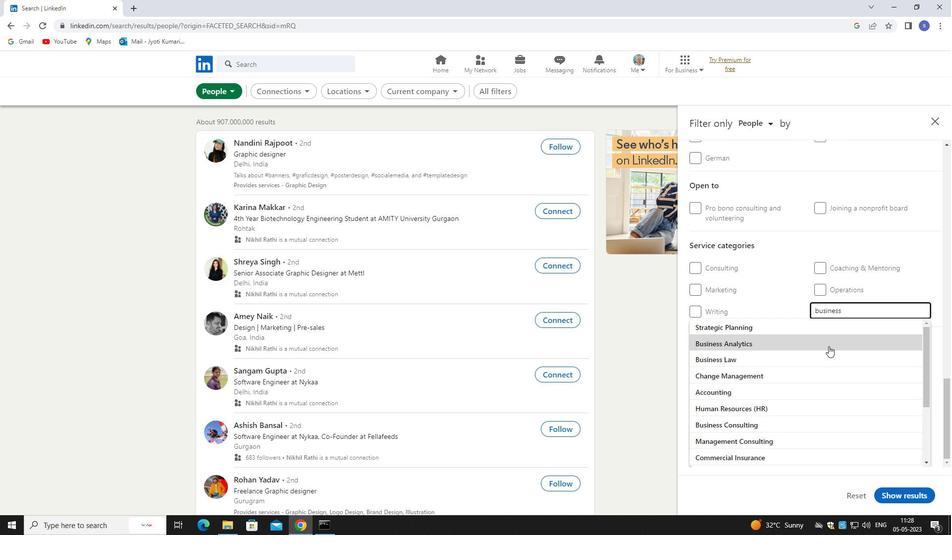 
Action: Mouse pressed left at (828, 345)
Screenshot: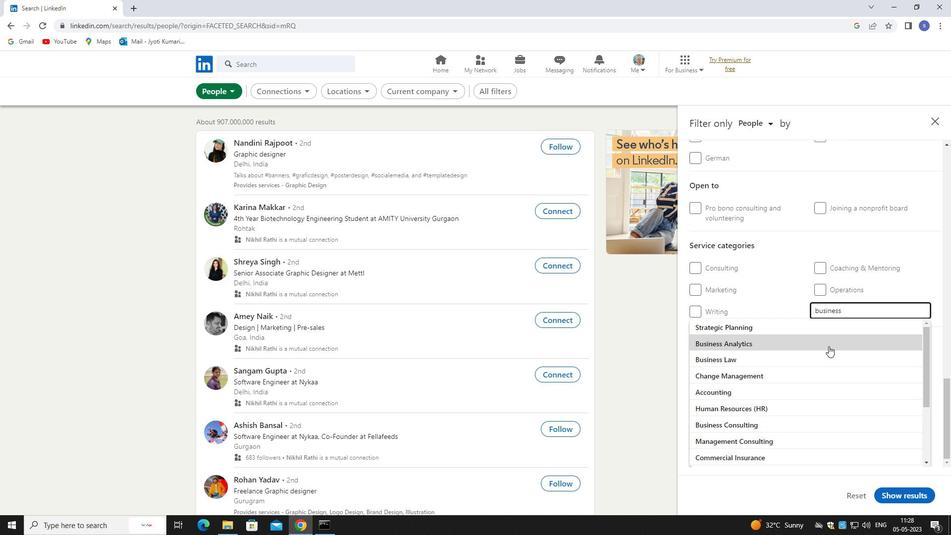 
Action: Mouse moved to (782, 218)
Screenshot: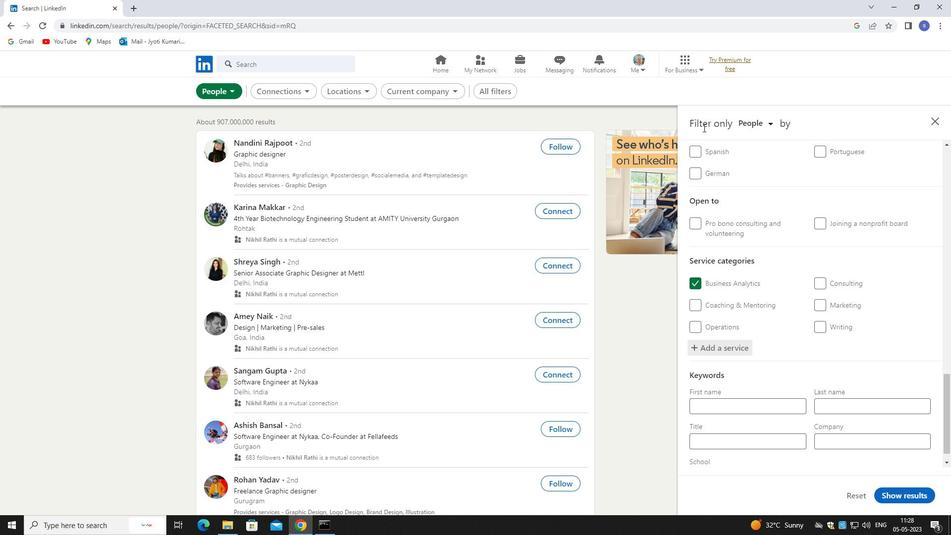 
Action: Mouse scrolled (782, 219) with delta (0, 0)
Screenshot: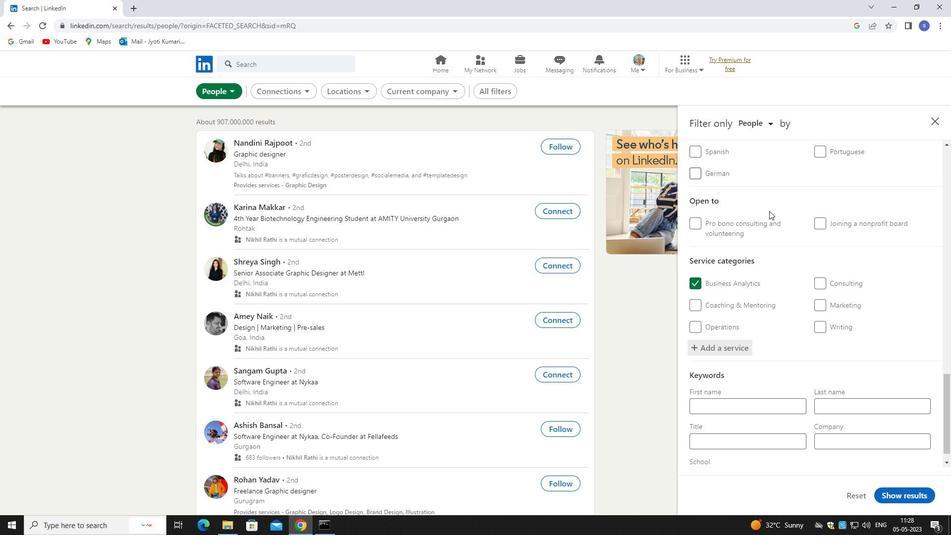 
Action: Mouse moved to (782, 218)
Screenshot: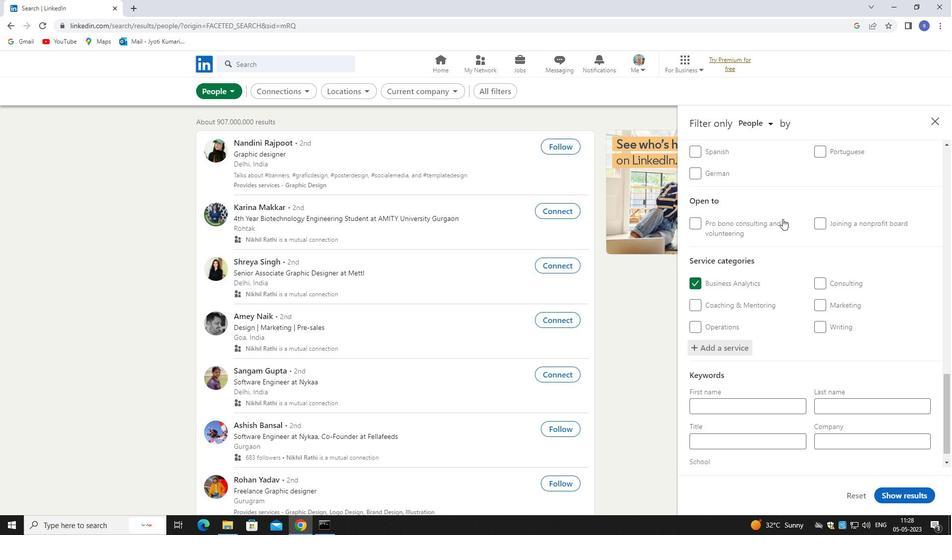
Action: Mouse scrolled (782, 219) with delta (0, 0)
Screenshot: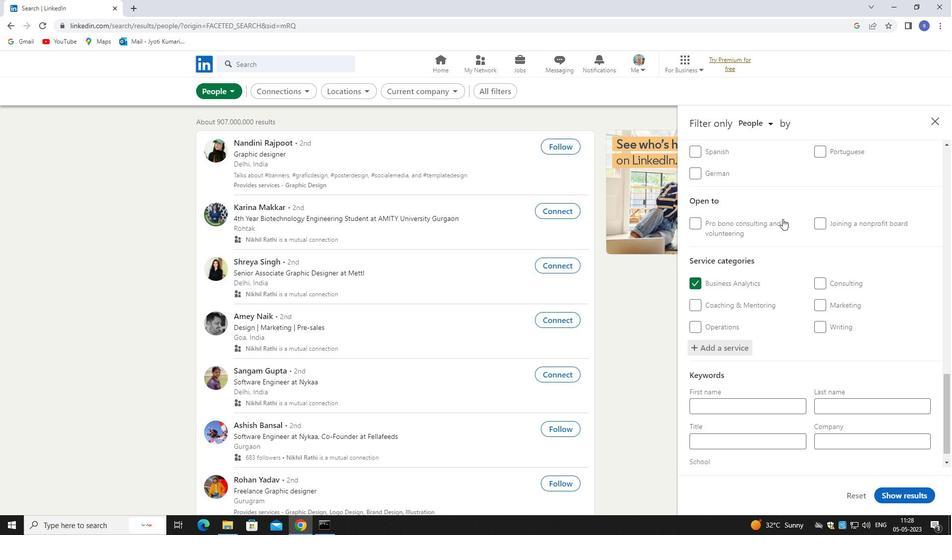 
Action: Mouse moved to (708, 222)
Screenshot: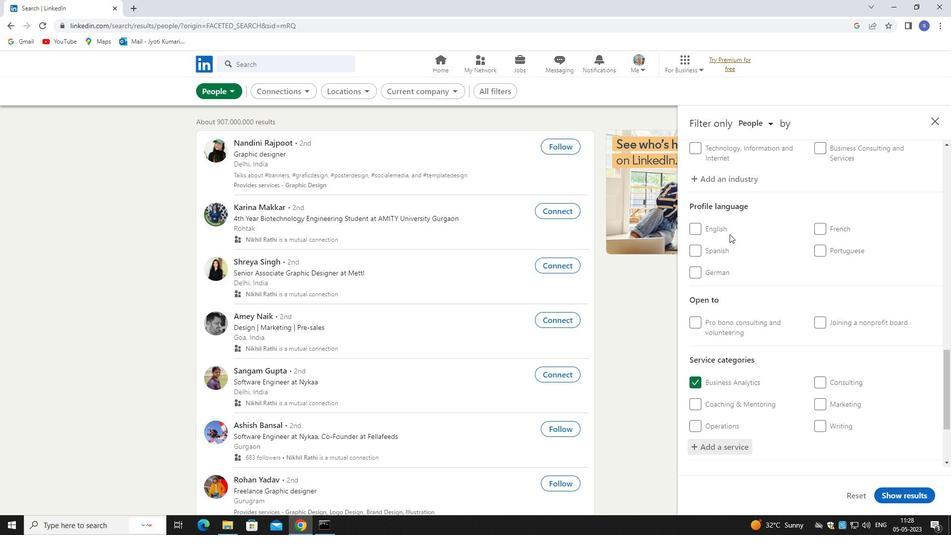 
Action: Mouse pressed left at (708, 222)
Screenshot: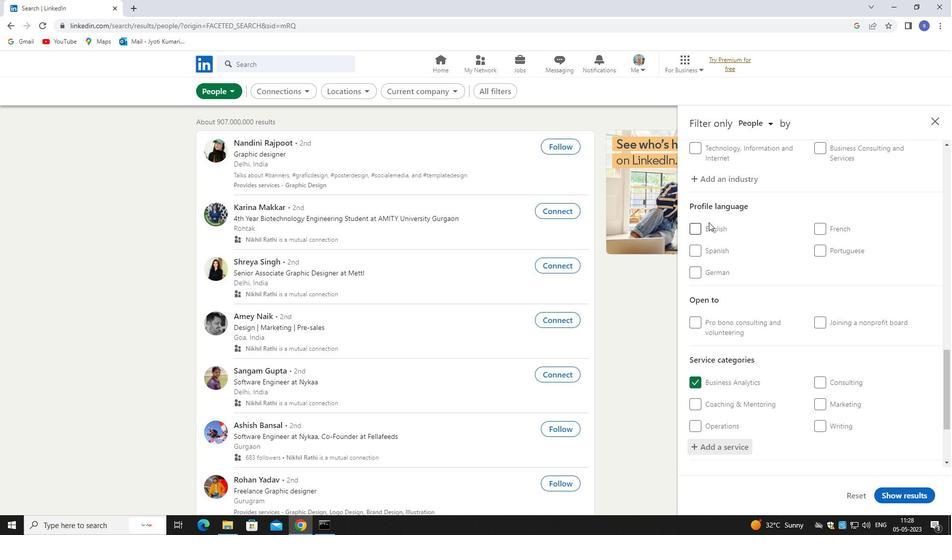 
Action: Mouse moved to (721, 228)
Screenshot: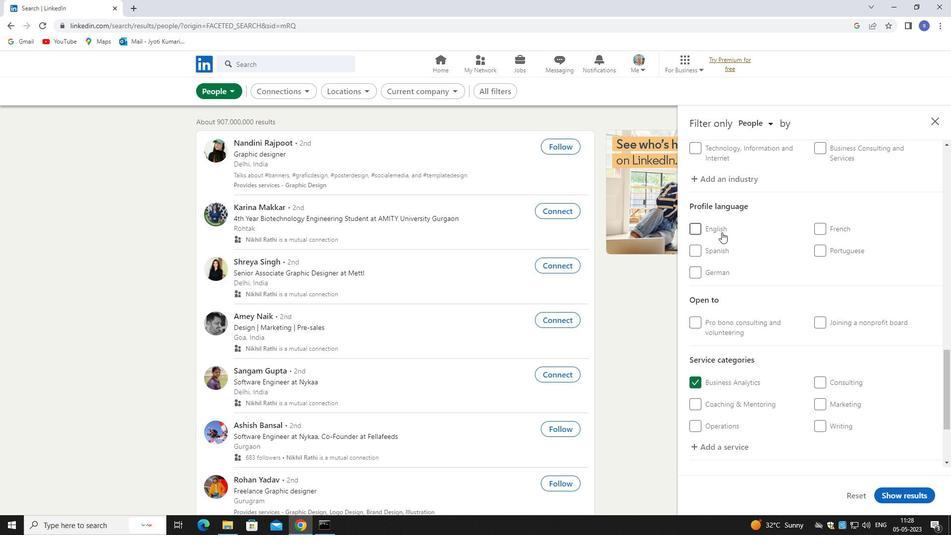 
Action: Mouse pressed left at (721, 228)
Screenshot: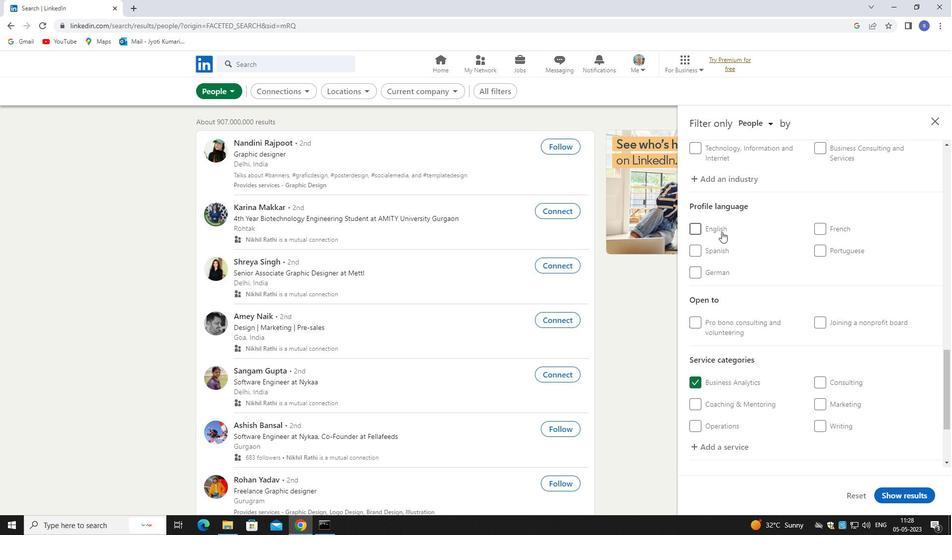 
Action: Mouse scrolled (721, 228) with delta (0, 0)
Screenshot: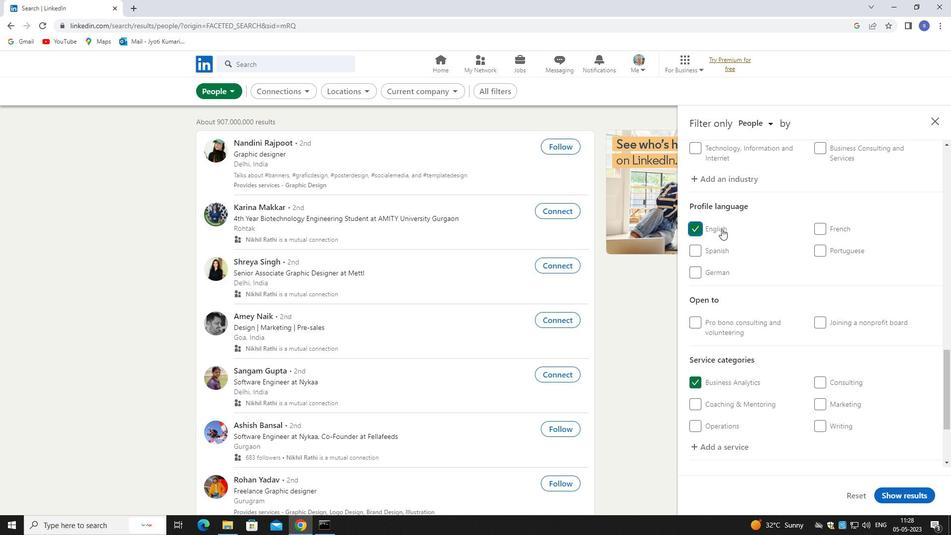 
Action: Mouse scrolled (721, 228) with delta (0, 0)
Screenshot: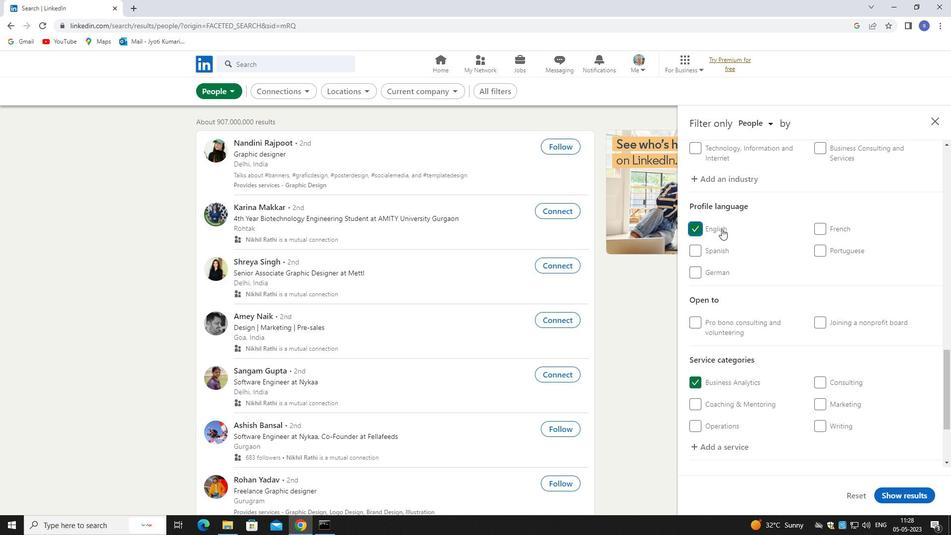 
Action: Mouse scrolled (721, 228) with delta (0, 0)
Screenshot: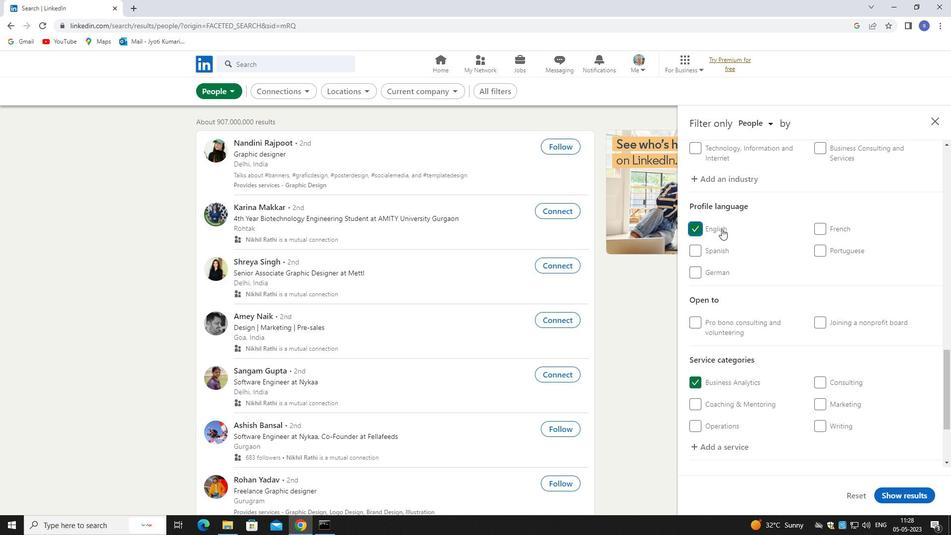 
Action: Mouse scrolled (721, 228) with delta (0, 0)
Screenshot: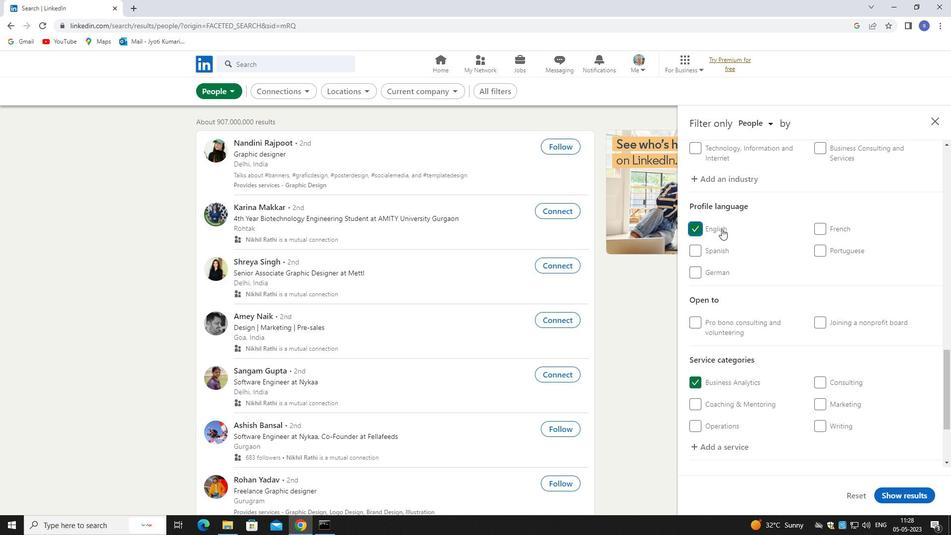 
Action: Mouse moved to (721, 228)
Screenshot: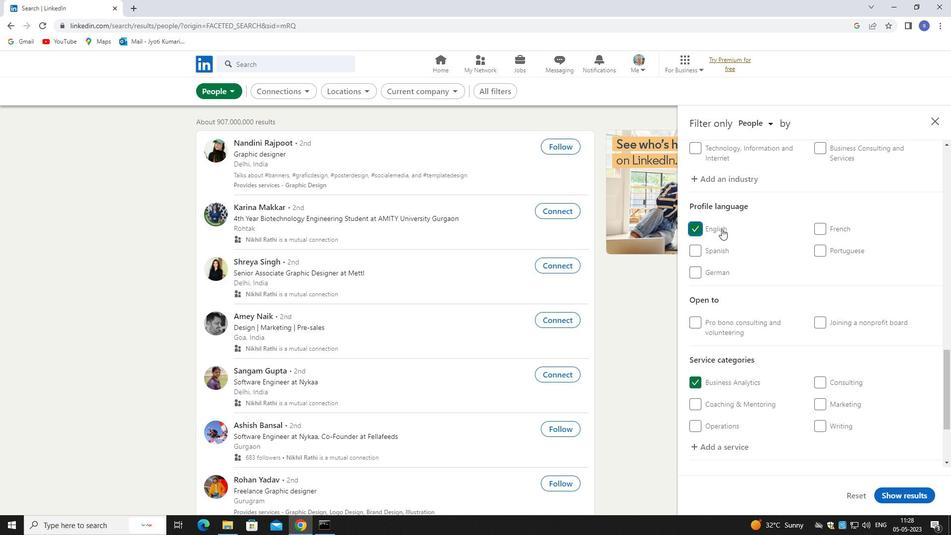 
Action: Mouse scrolled (721, 228) with delta (0, 0)
Screenshot: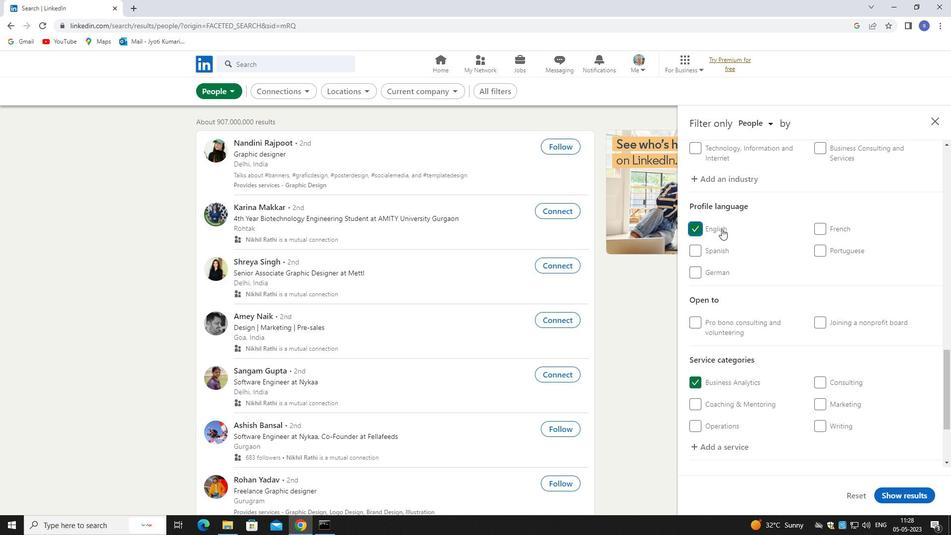 
Action: Mouse moved to (756, 419)
Screenshot: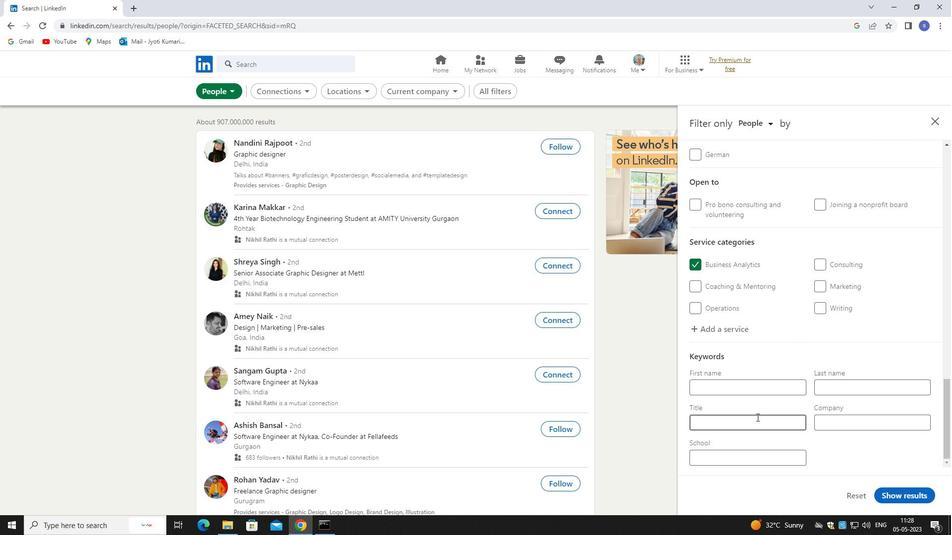 
Action: Mouse pressed left at (756, 419)
Screenshot: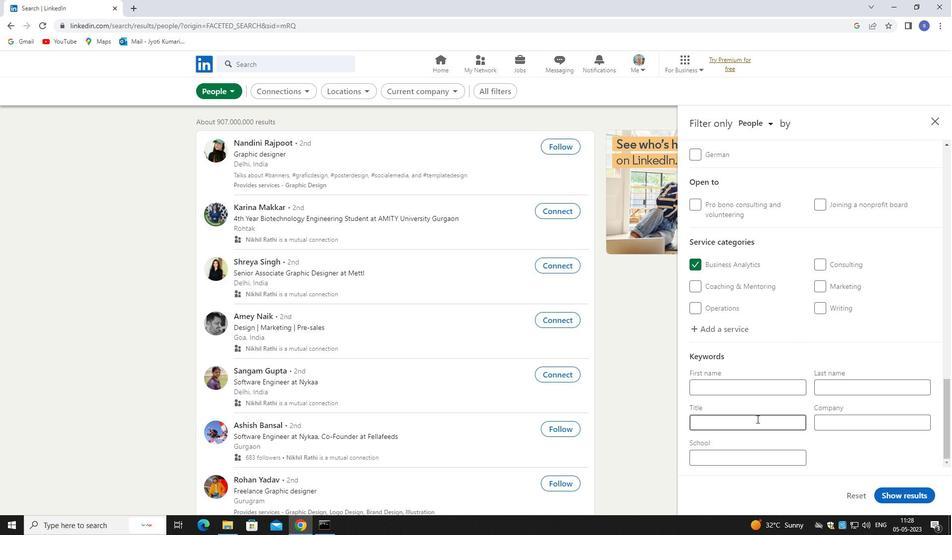 
Action: Mouse moved to (757, 419)
Screenshot: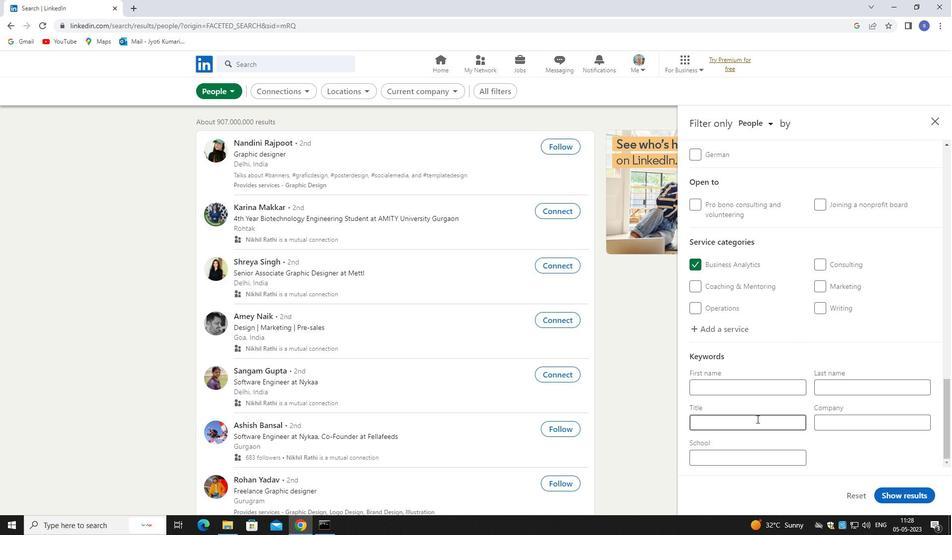 
Action: Key pressed <Key.shift>PRODUCT<Key.space><Key.shift>MANAGER
Screenshot: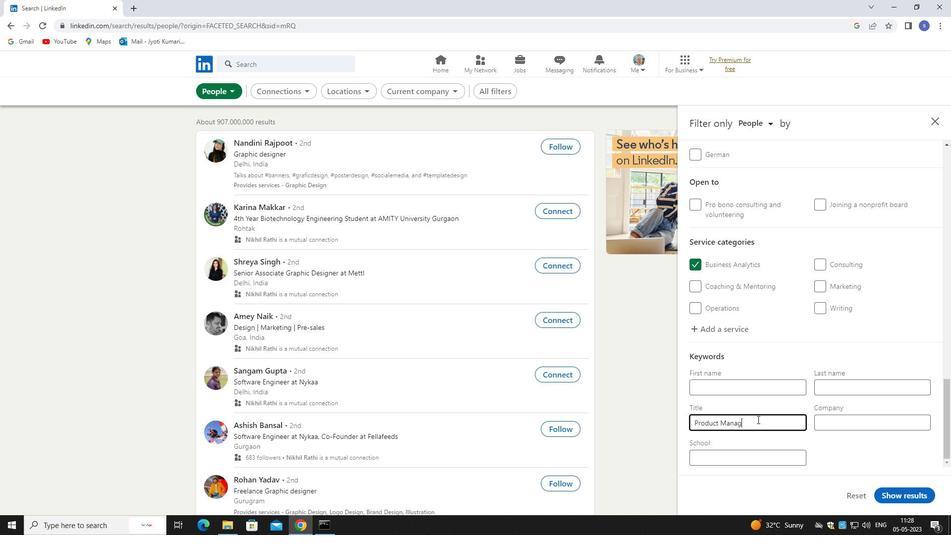 
Action: Mouse moved to (904, 493)
Screenshot: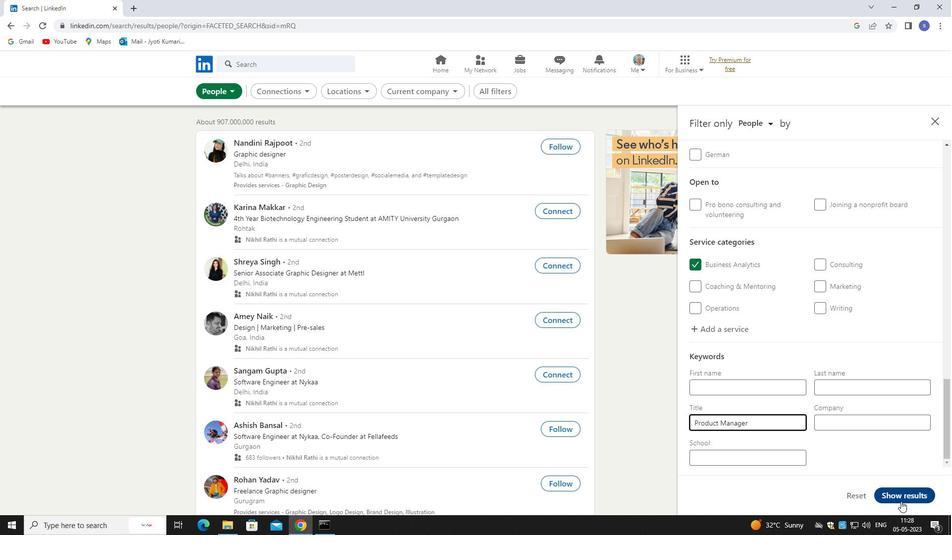 
Action: Mouse pressed left at (904, 493)
Screenshot: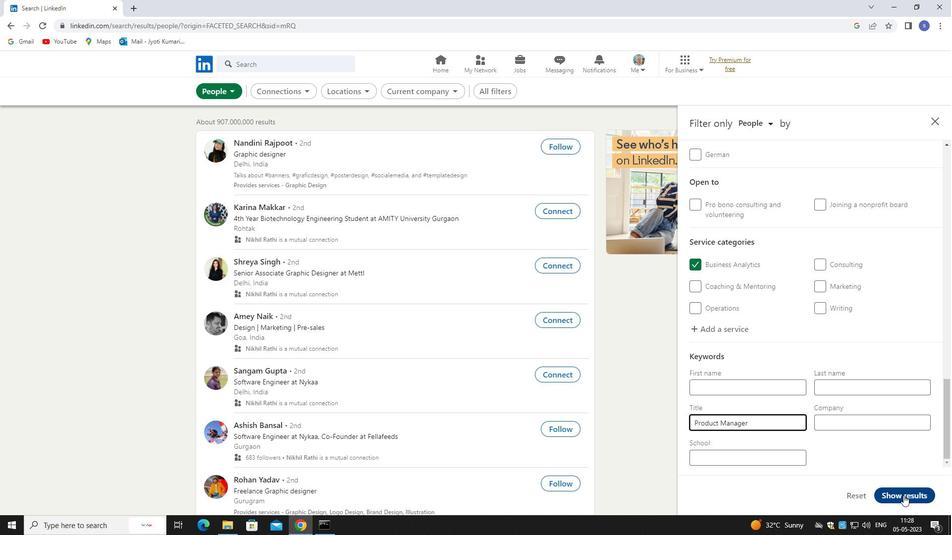 
